 Task: Create List SWOT Analysis in Board Knowledge Base Software to Workspace External Affairs. Create List Risk Assessment in Board Customer Churn Analysis to Workspace External Affairs. Create List Crisis Management in Board Sales Team Training and Development to Workspace External Affairs
Action: Mouse moved to (889, 321)
Screenshot: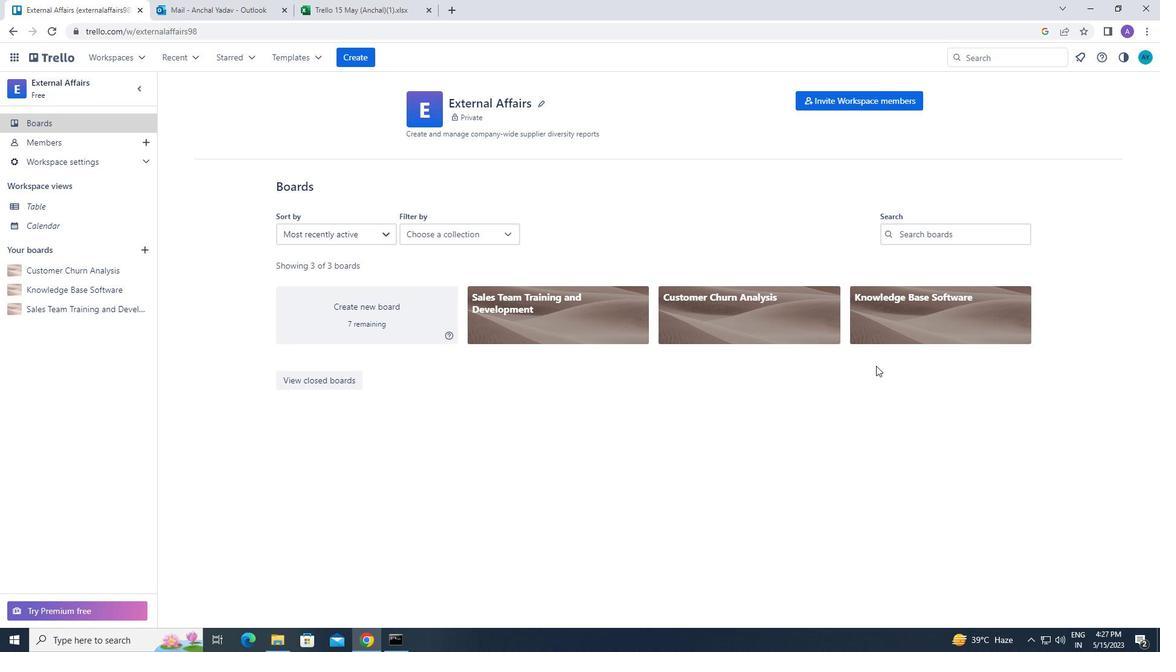 
Action: Mouse pressed left at (889, 321)
Screenshot: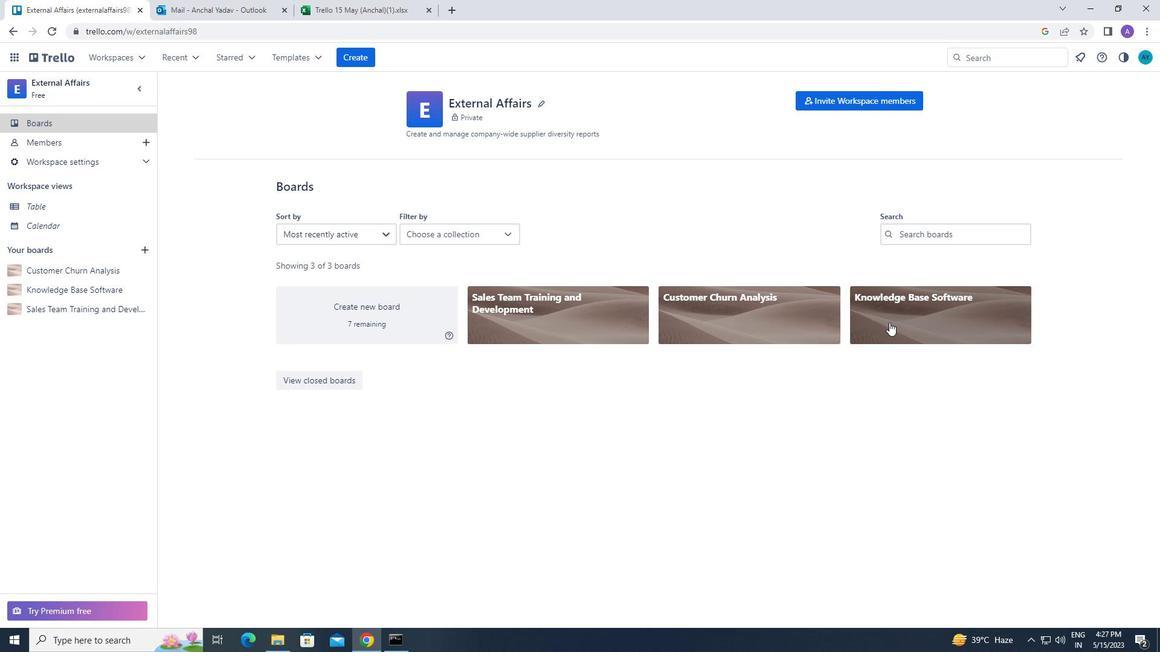 
Action: Mouse moved to (542, 122)
Screenshot: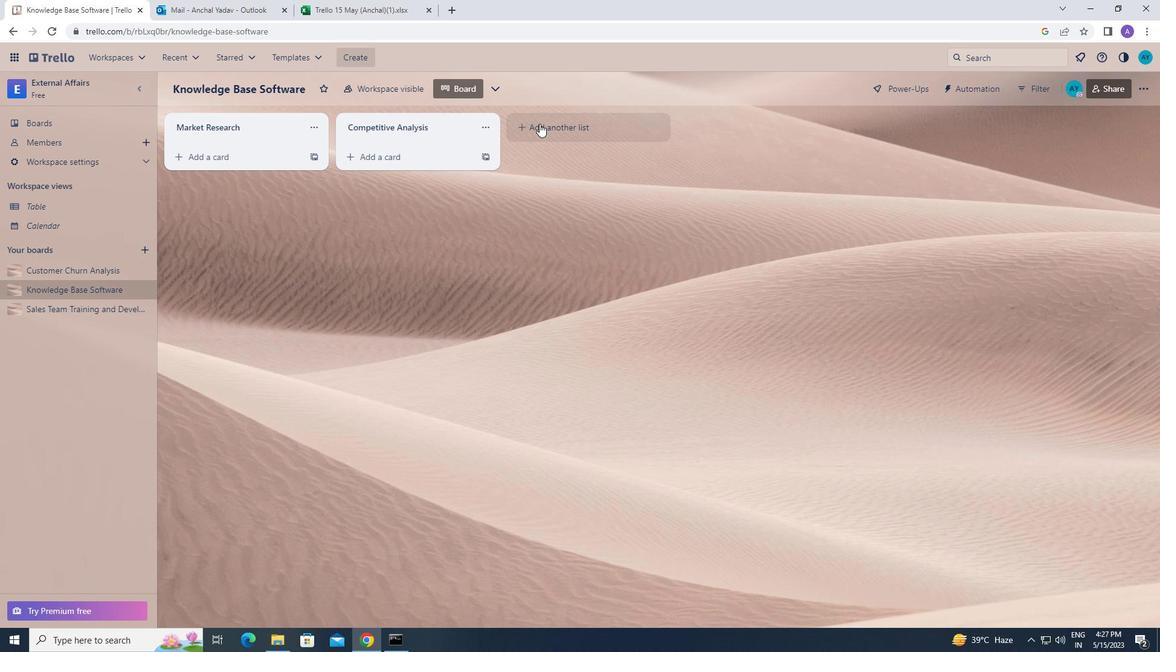 
Action: Mouse pressed left at (542, 122)
Screenshot: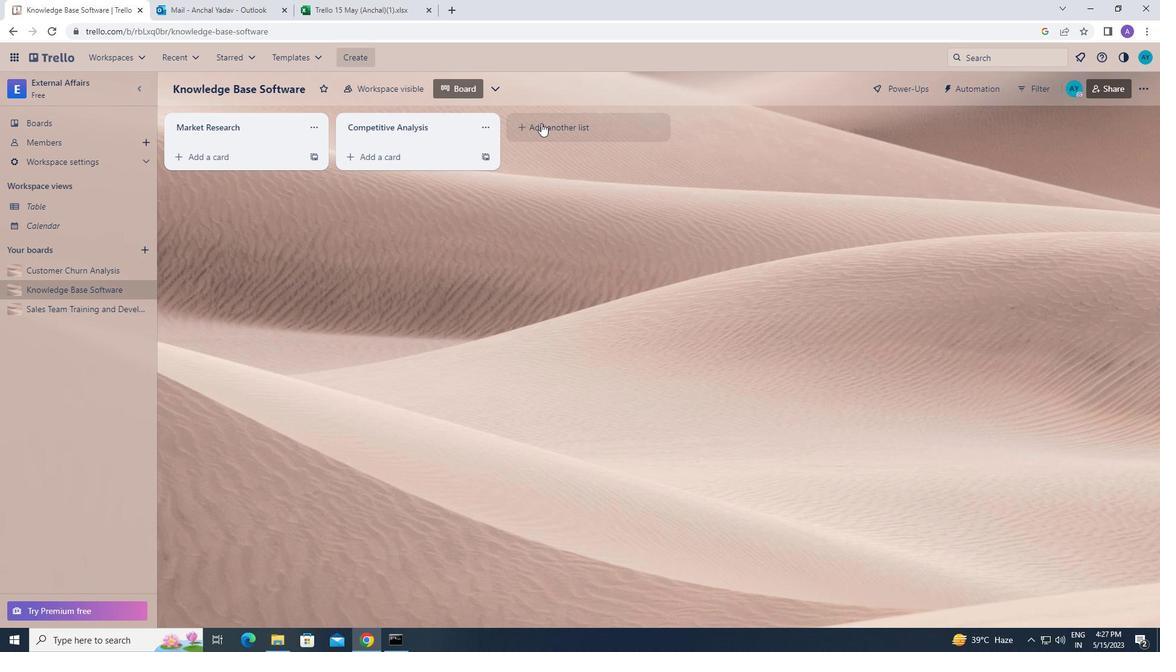 
Action: Mouse moved to (540, 129)
Screenshot: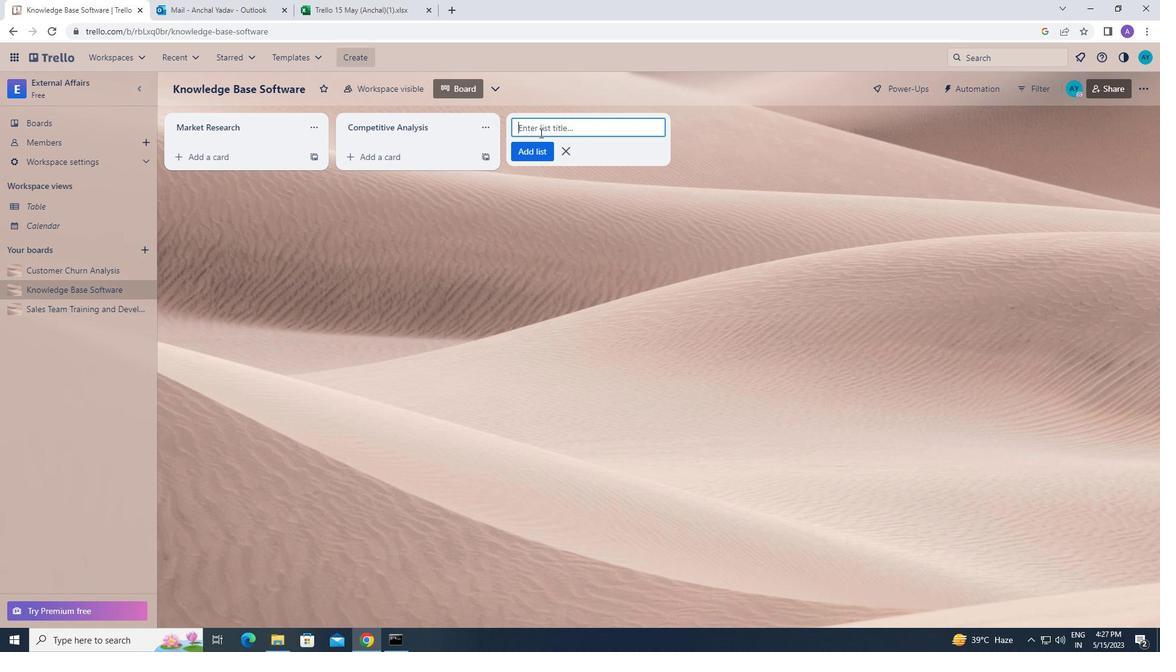 
Action: Mouse pressed left at (540, 129)
Screenshot: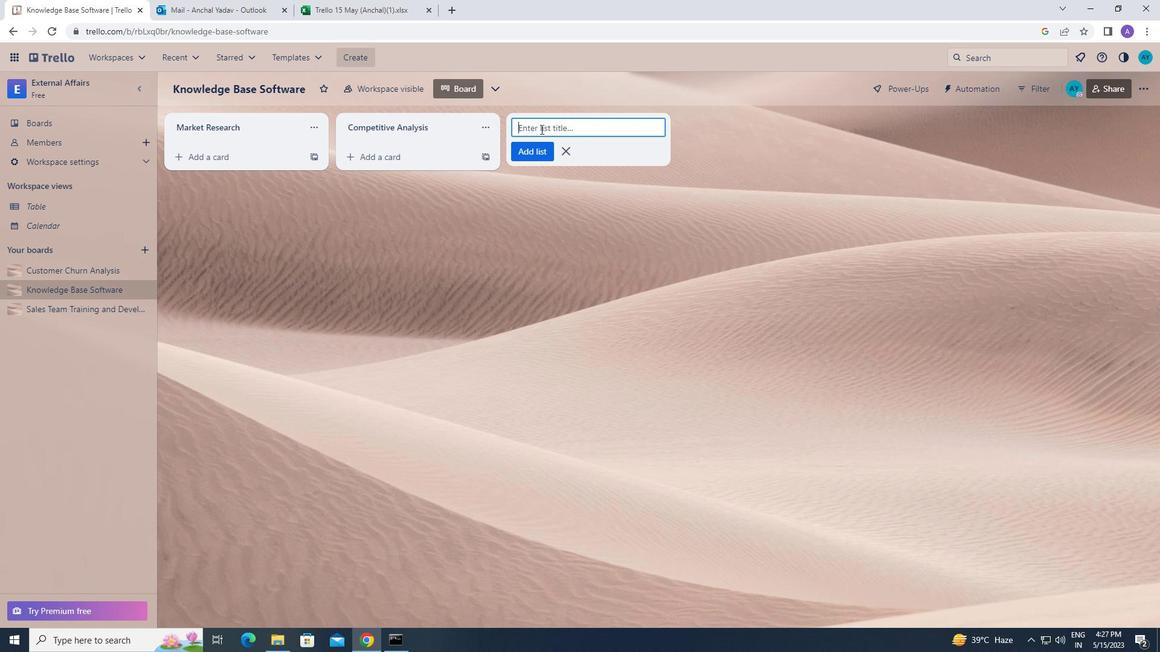 
Action: Mouse moved to (542, 128)
Screenshot: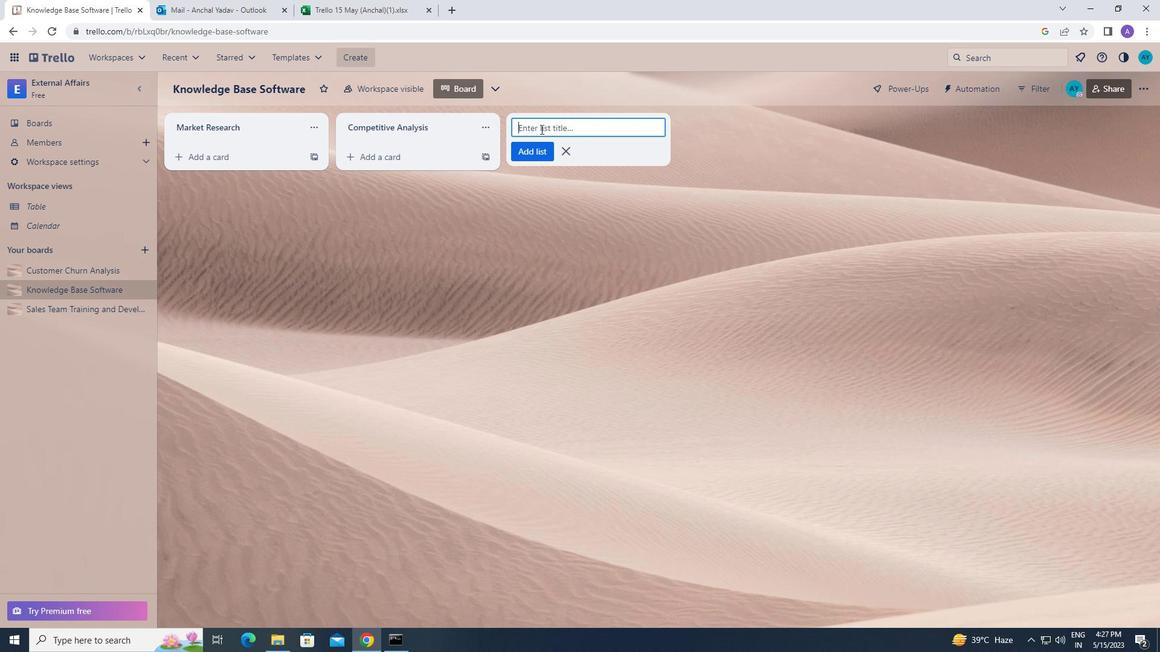 
Action: Key pressed swot<Key.space>
Screenshot: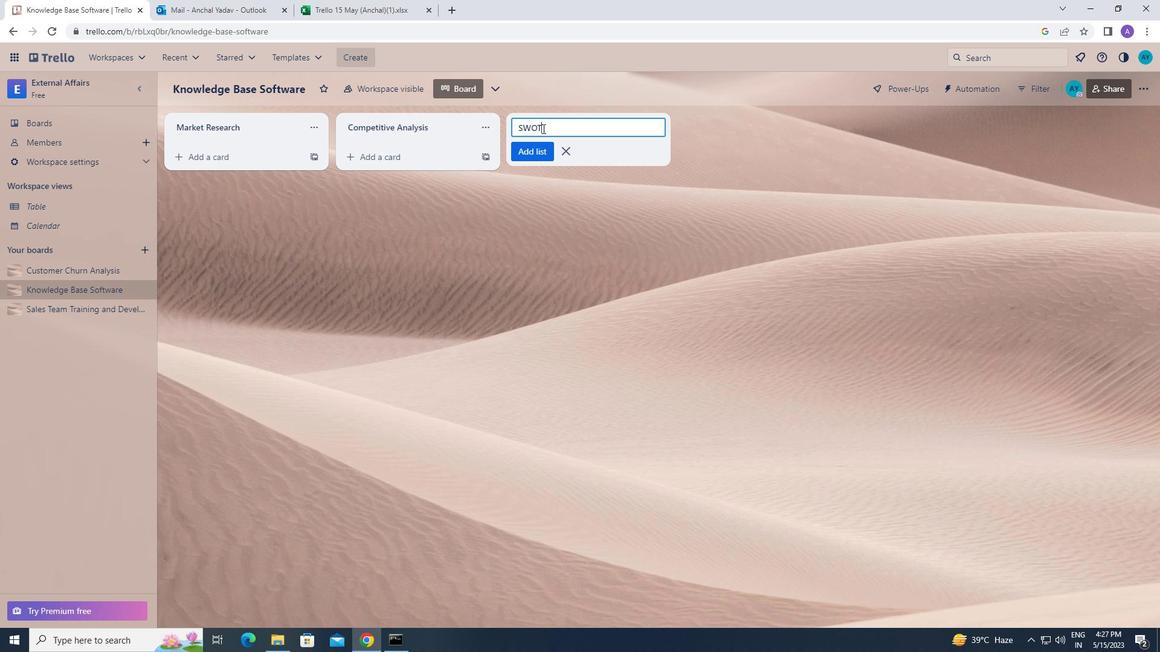 
Action: Mouse moved to (566, 221)
Screenshot: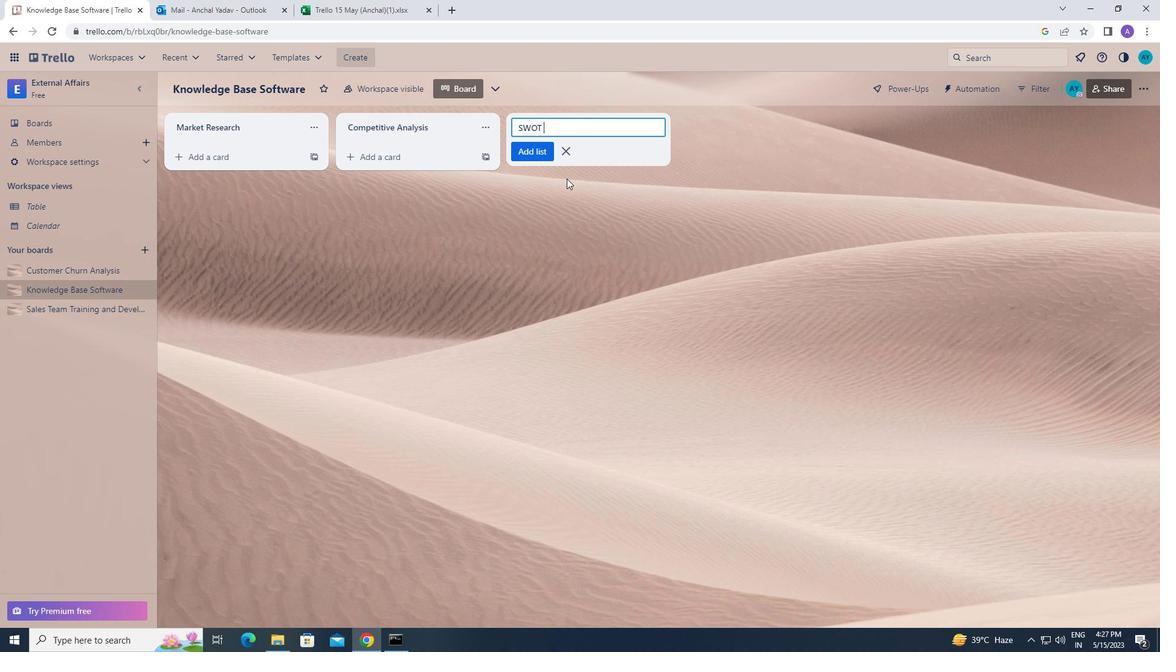 
Action: Key pressed a
Screenshot: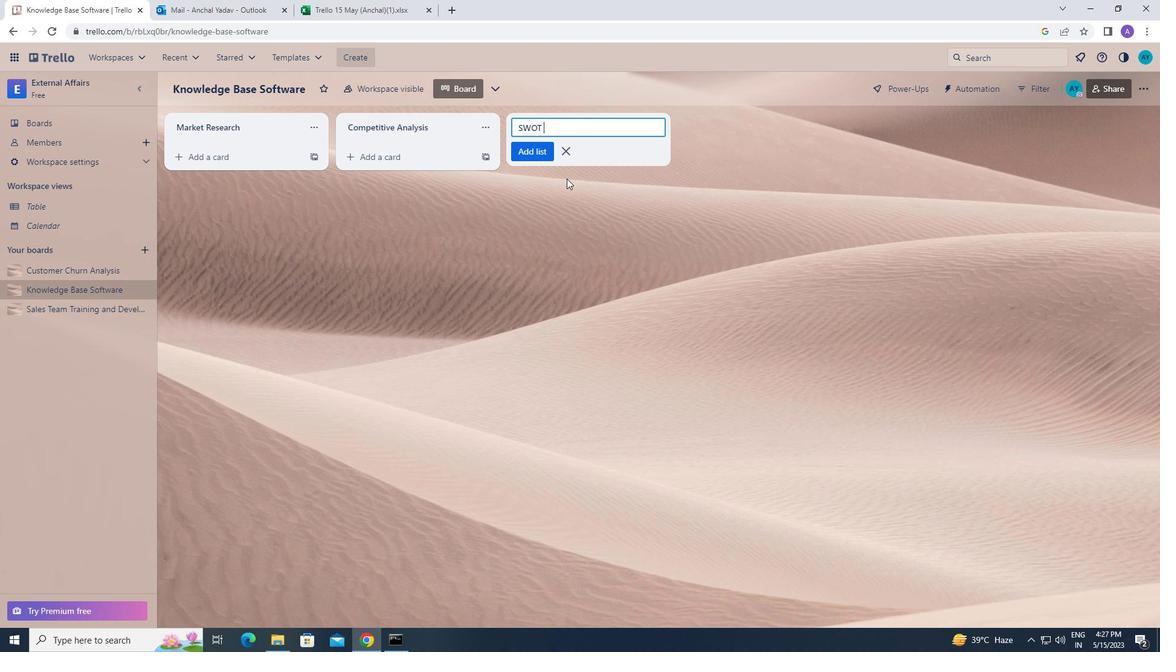 
Action: Mouse moved to (566, 226)
Screenshot: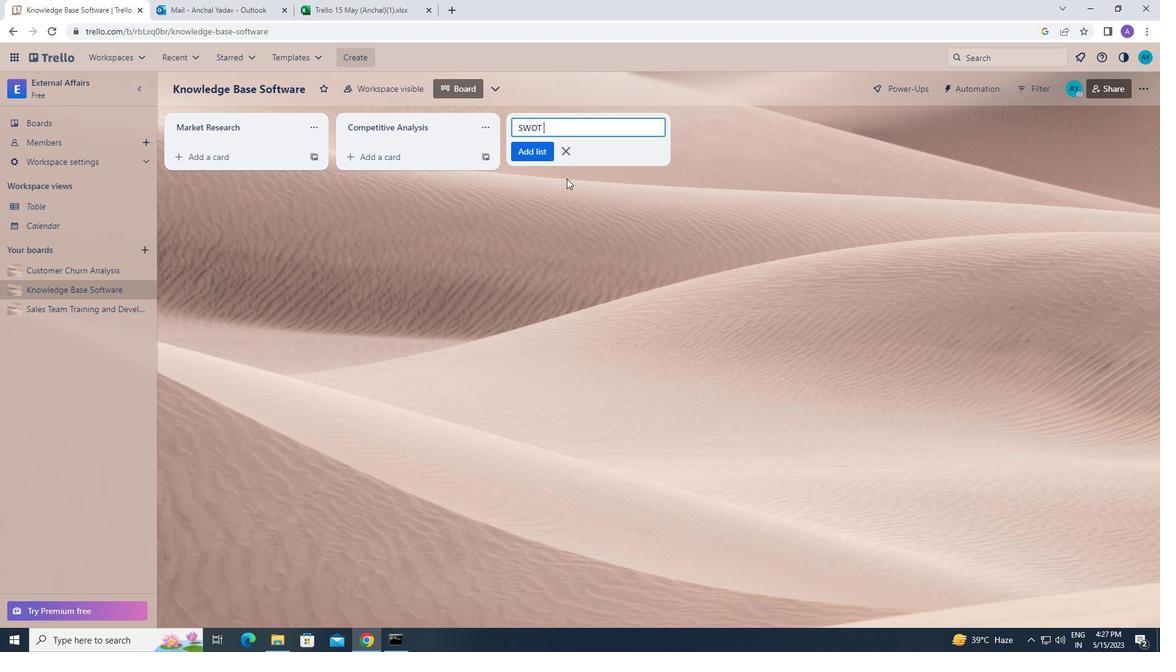 
Action: Key pressed <Key.caps_lock>na
Screenshot: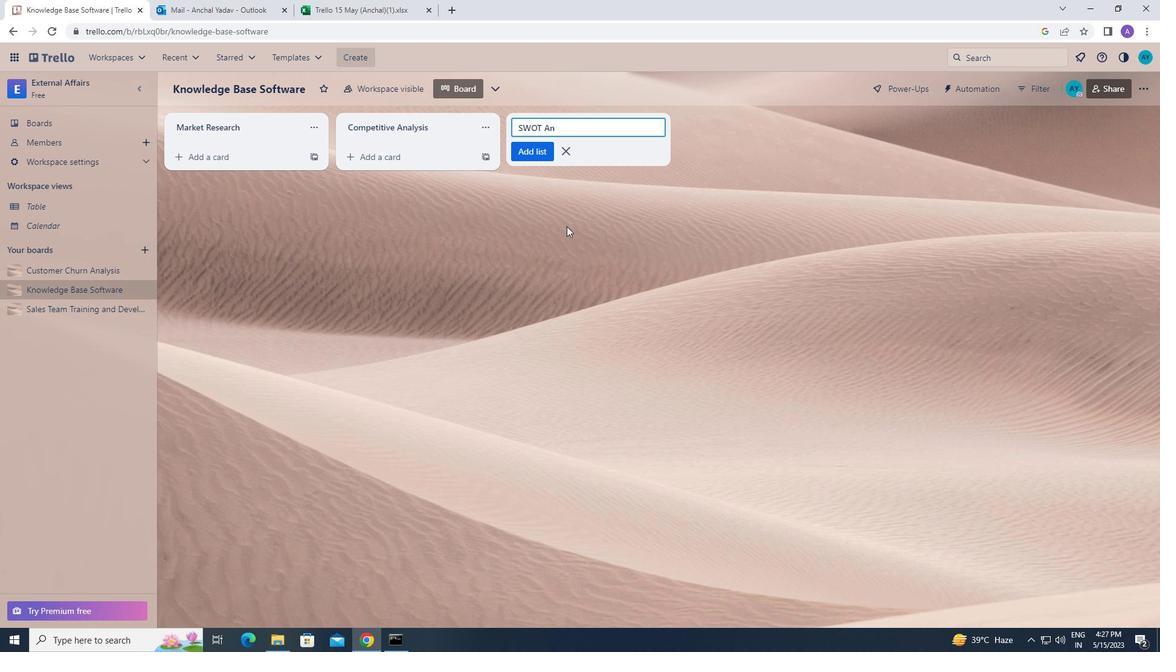 
Action: Mouse moved to (566, 226)
Screenshot: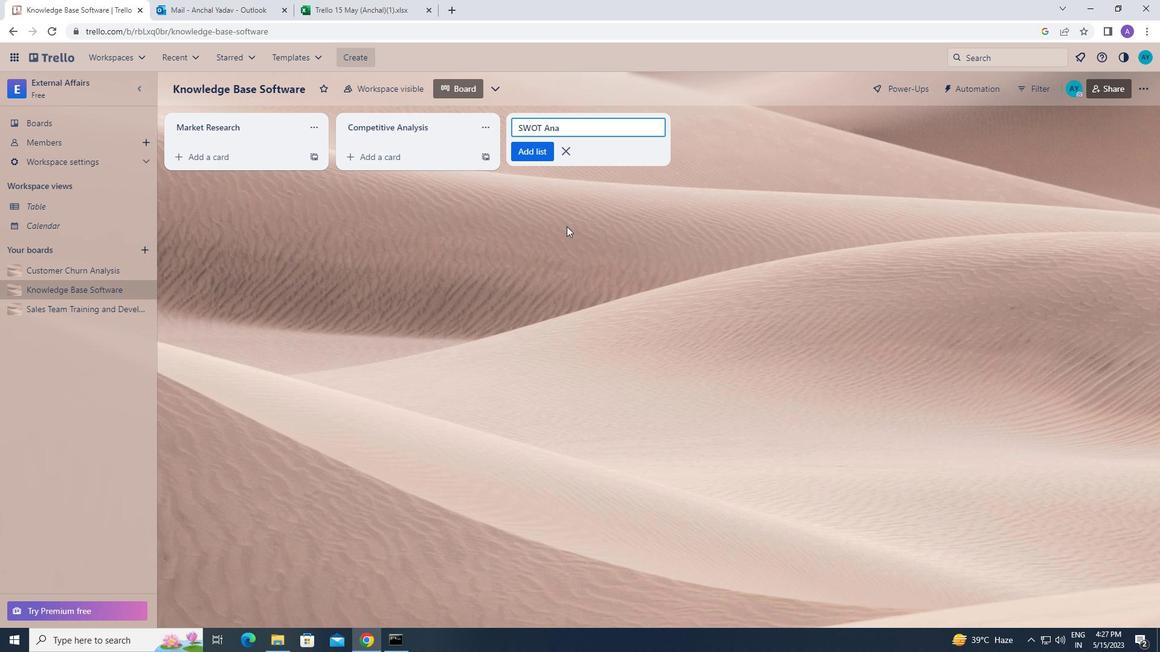
Action: Key pressed l
Screenshot: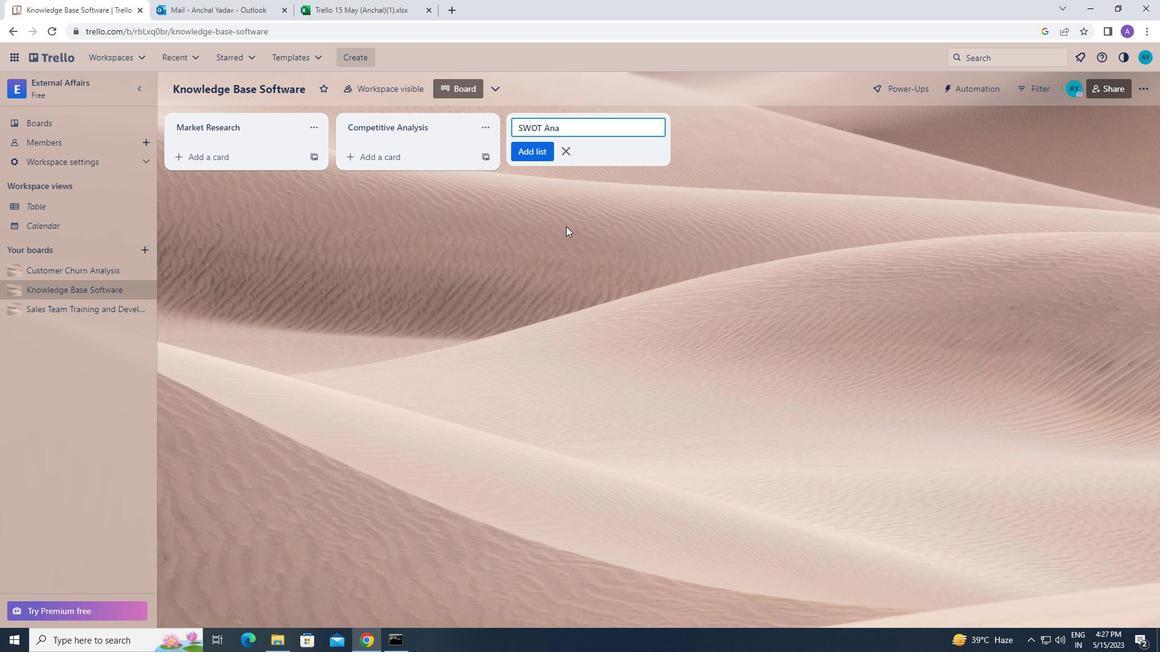 
Action: Mouse moved to (563, 223)
Screenshot: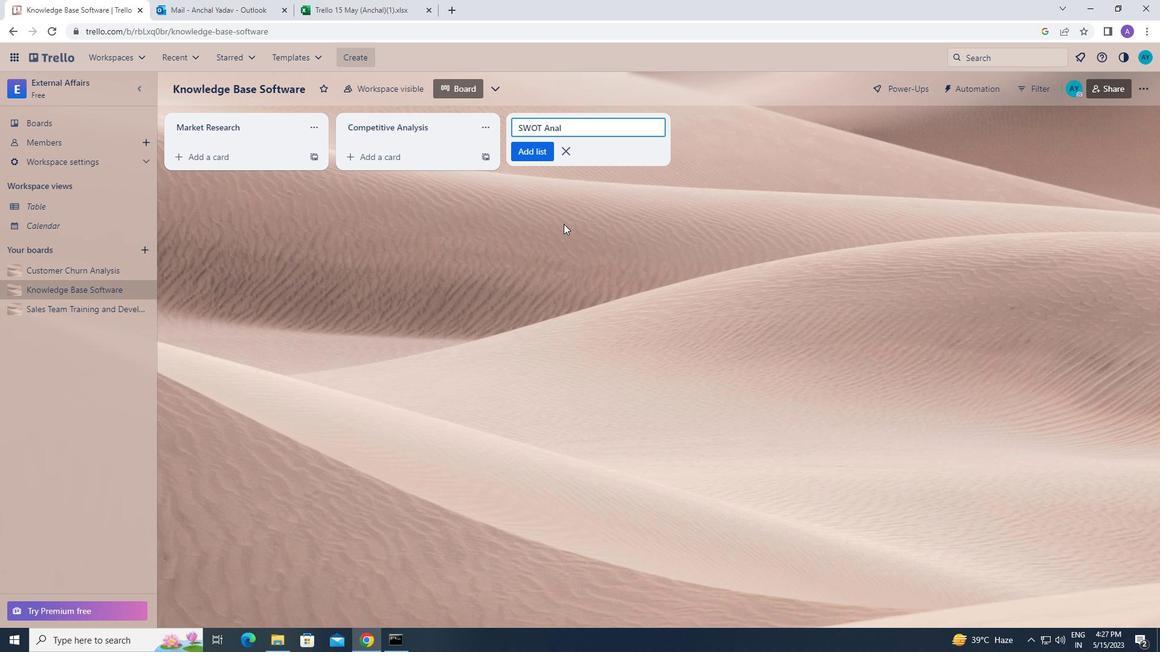 
Action: Key pressed ys
Screenshot: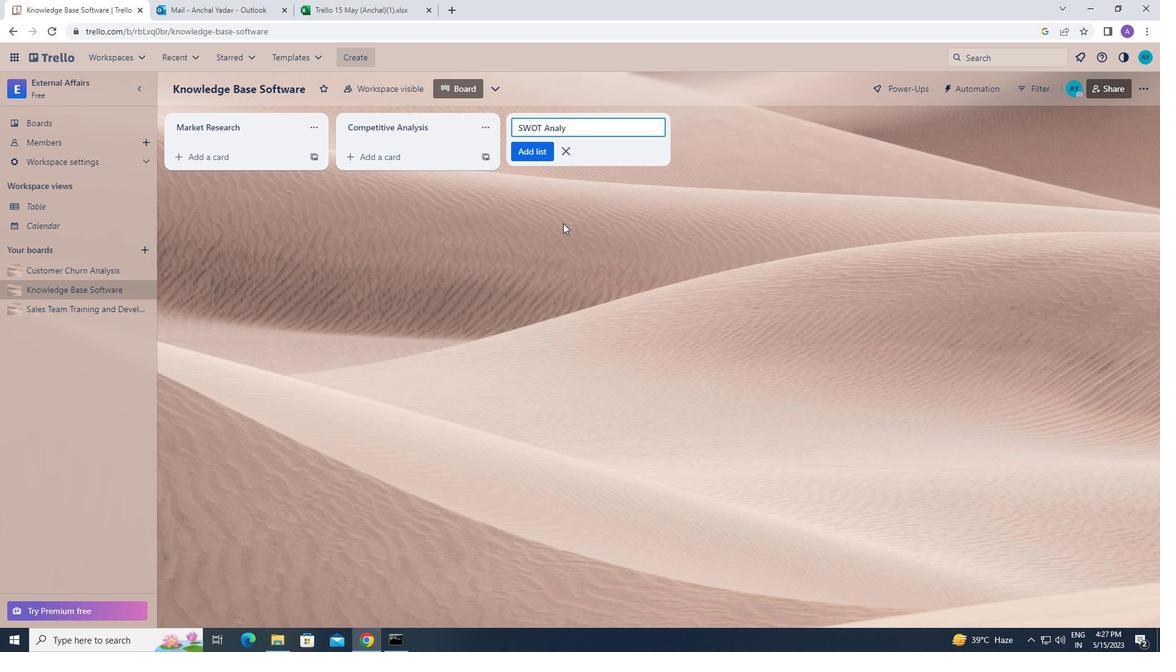 
Action: Mouse moved to (561, 222)
Screenshot: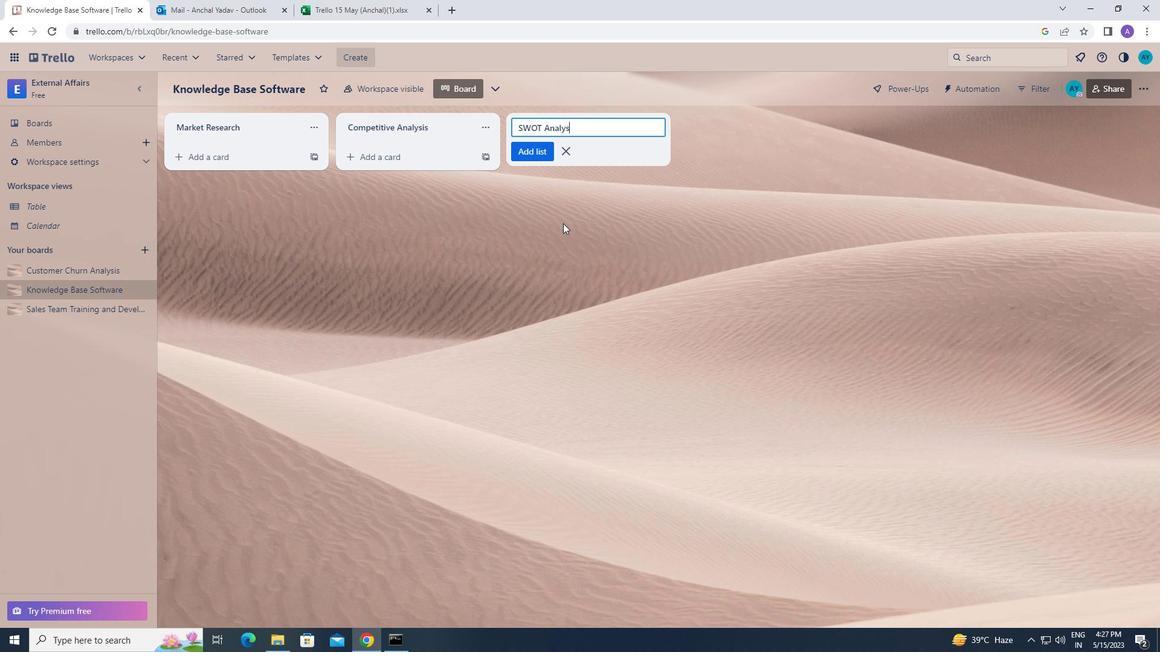 
Action: Key pressed is<Key.enter>
Screenshot: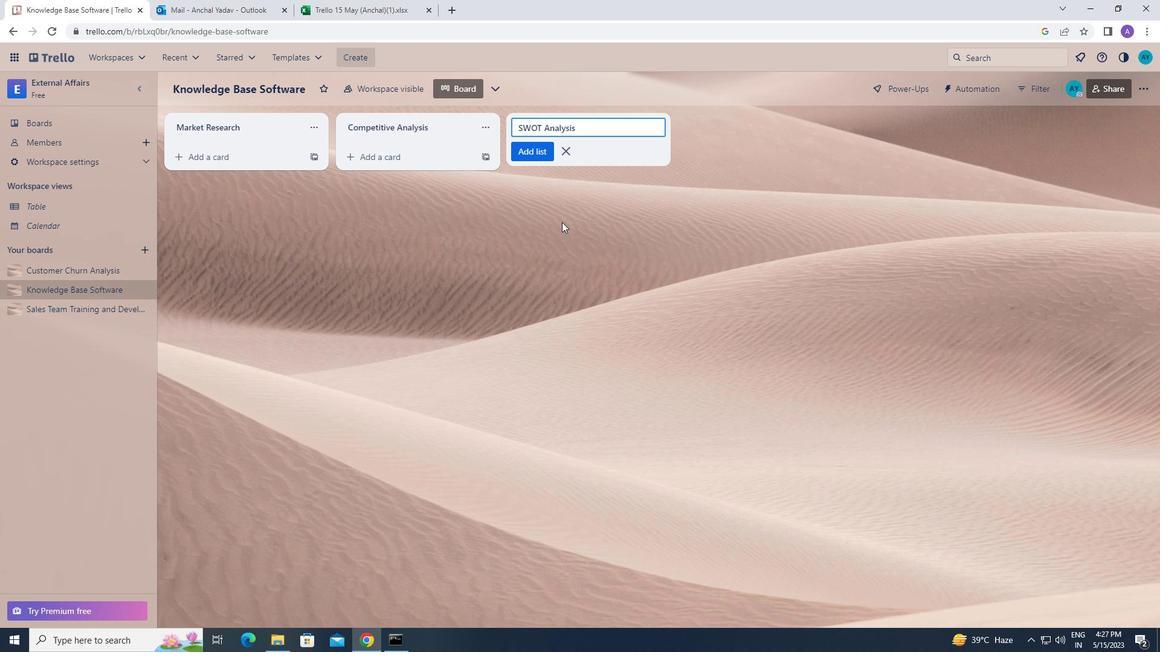
Action: Mouse moved to (114, 57)
Screenshot: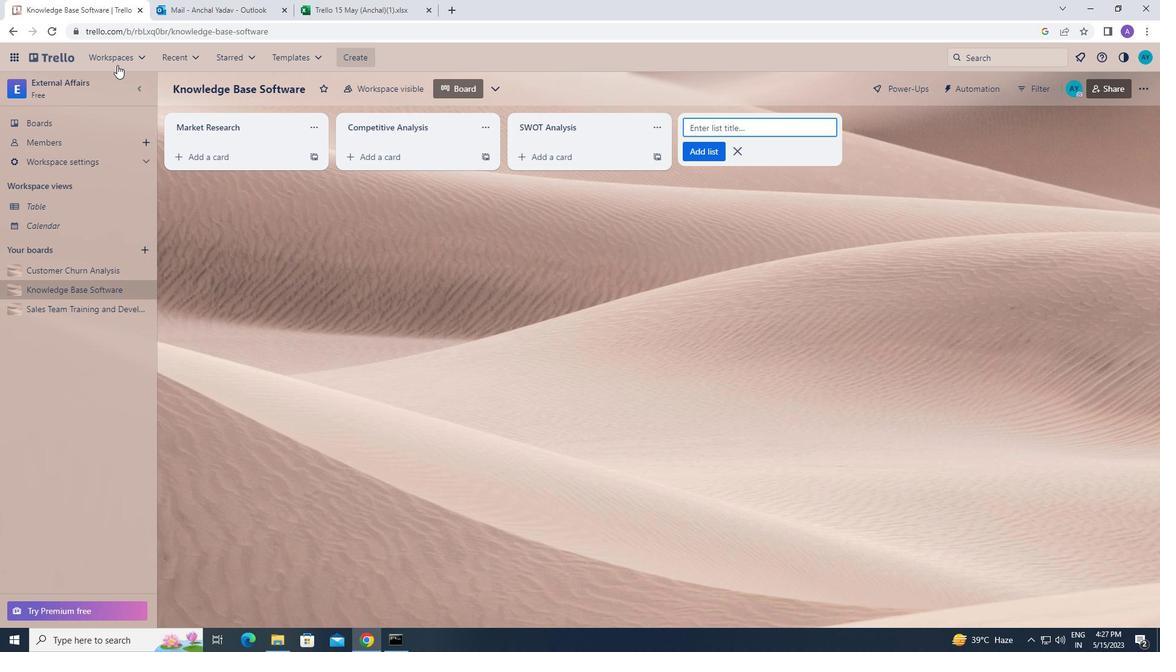 
Action: Mouse pressed left at (114, 57)
Screenshot: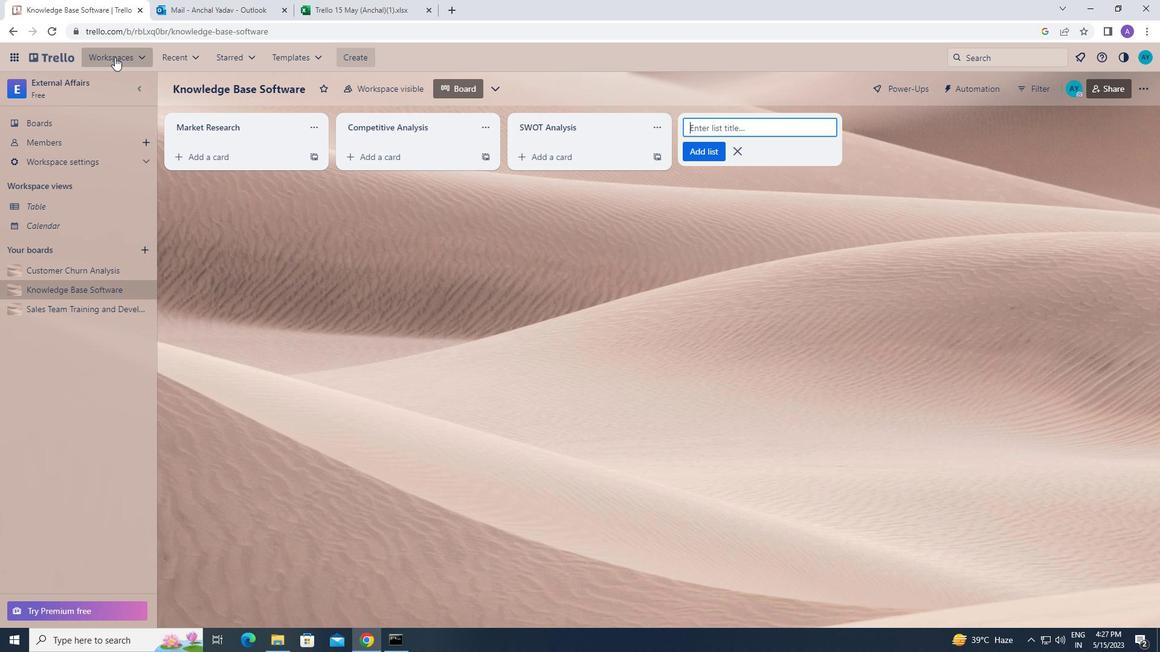 
Action: Mouse moved to (161, 389)
Screenshot: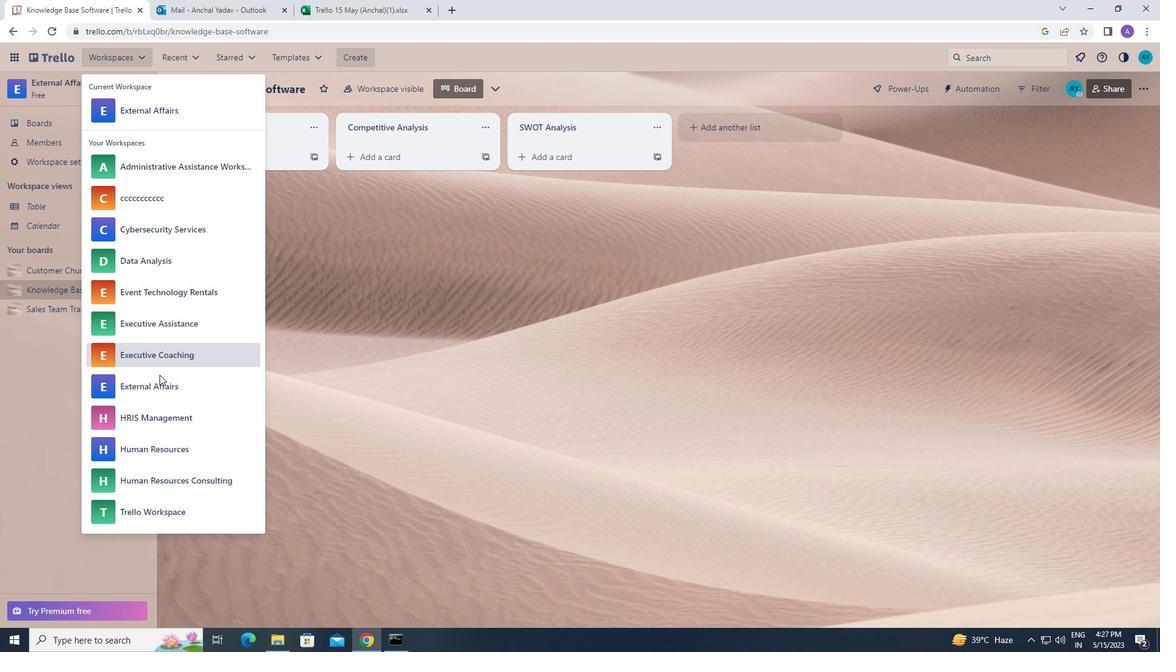 
Action: Mouse pressed left at (161, 389)
Screenshot: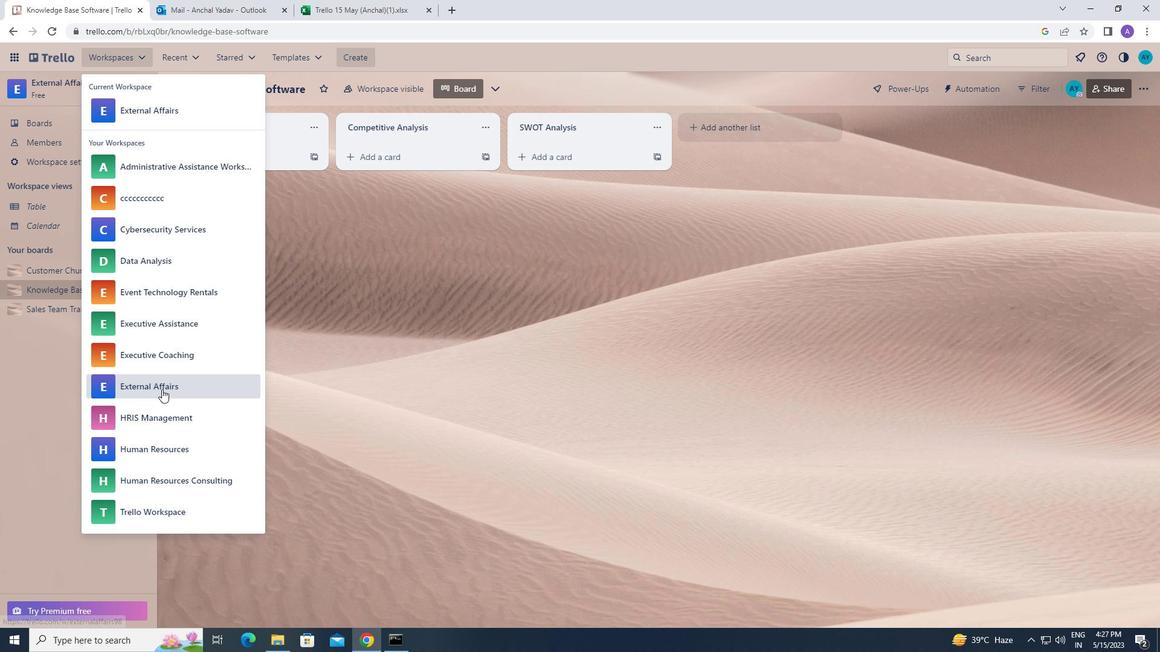
Action: Mouse moved to (779, 310)
Screenshot: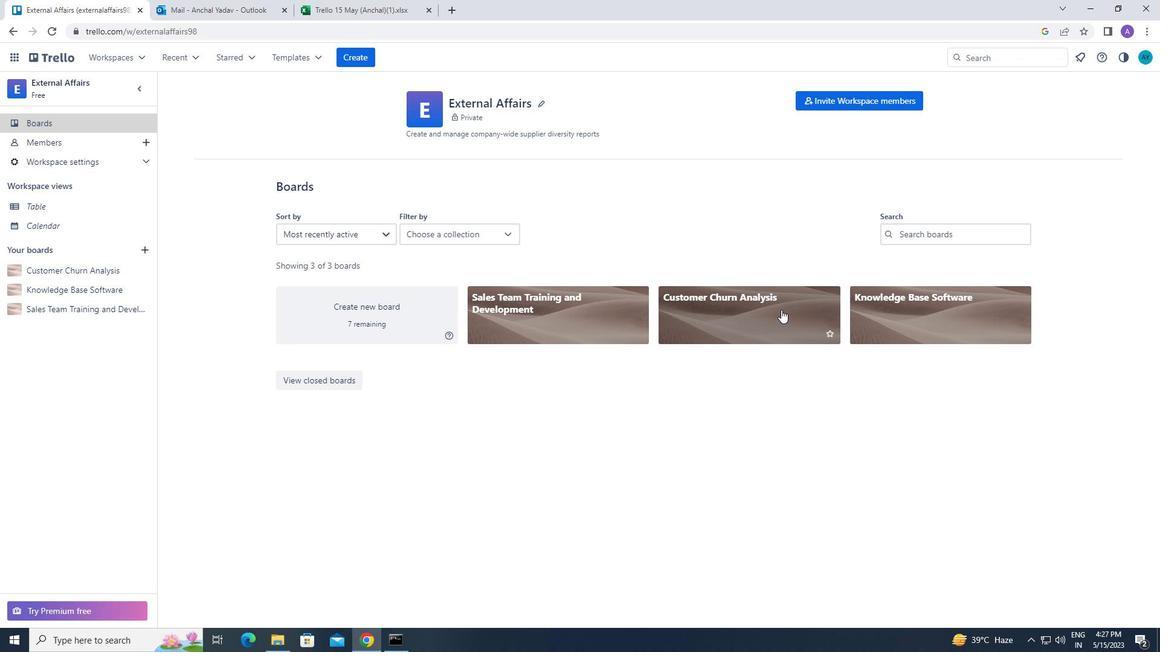 
Action: Mouse pressed left at (779, 310)
Screenshot: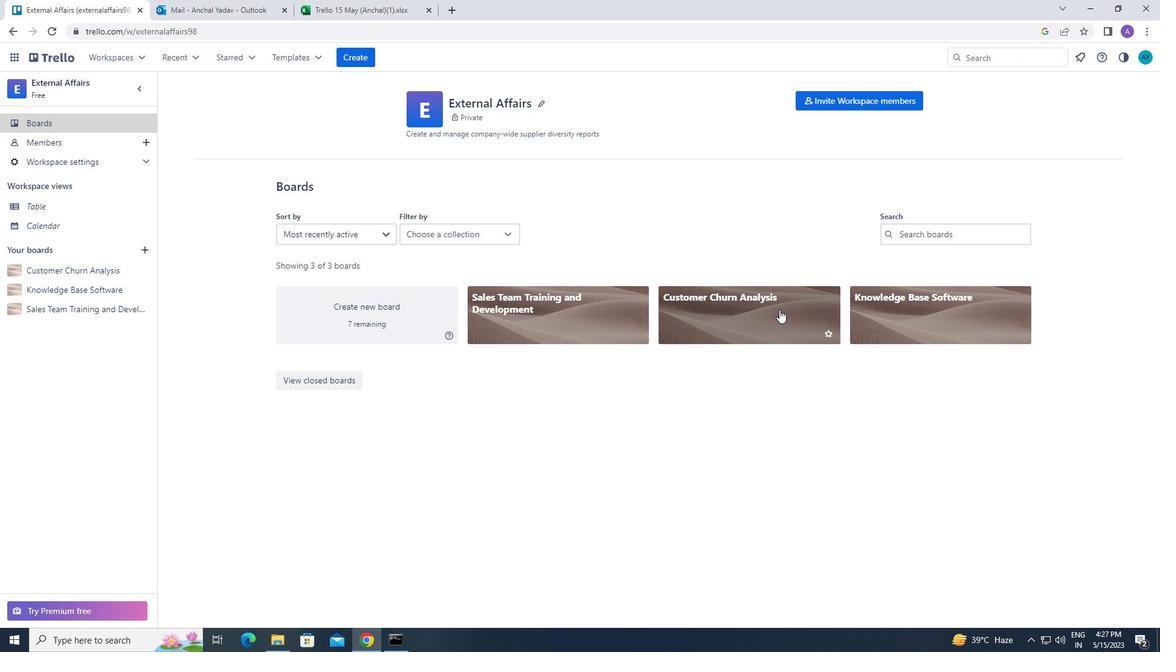 
Action: Mouse moved to (565, 115)
Screenshot: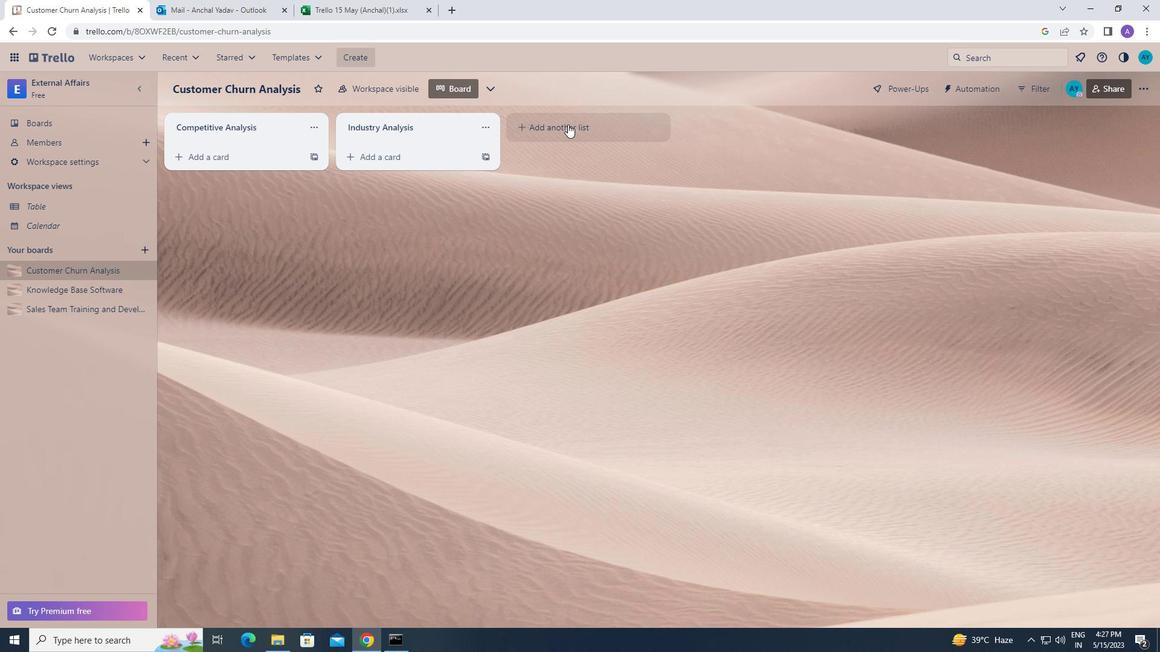 
Action: Mouse pressed left at (565, 115)
Screenshot: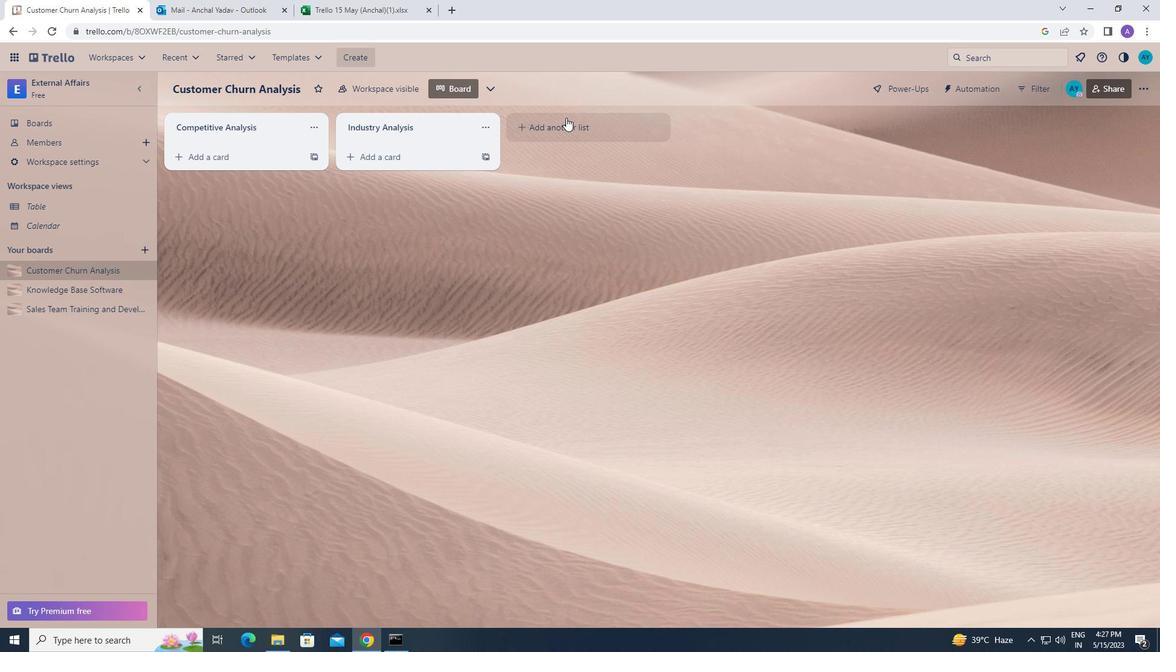 
Action: Mouse moved to (564, 123)
Screenshot: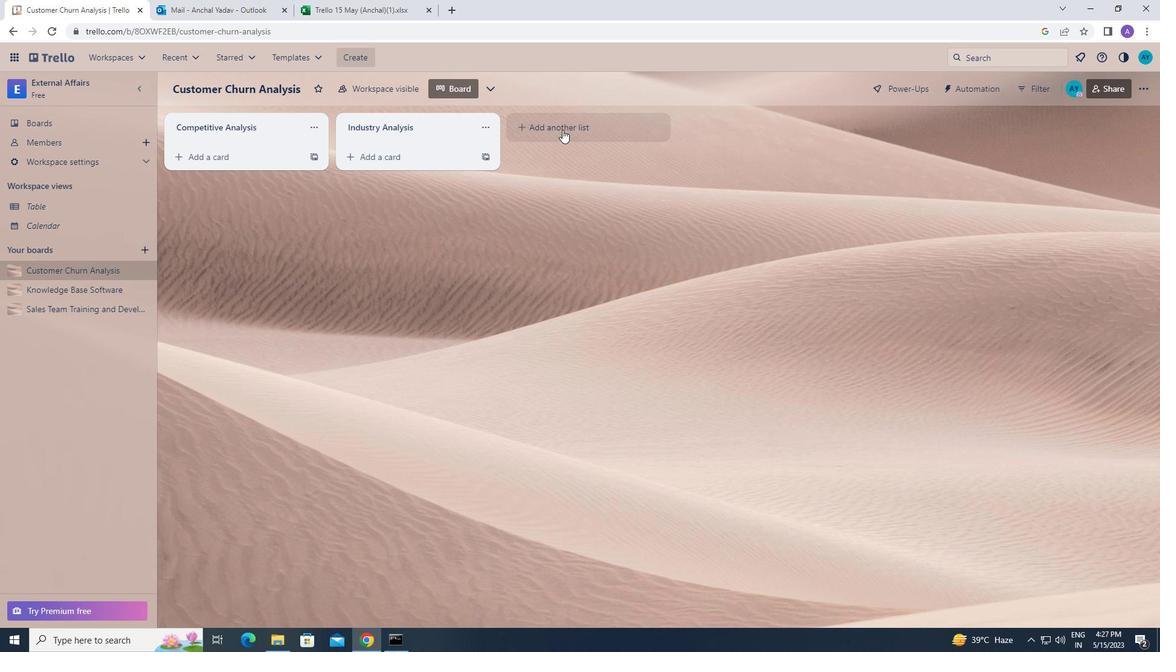 
Action: Mouse pressed left at (564, 123)
Screenshot: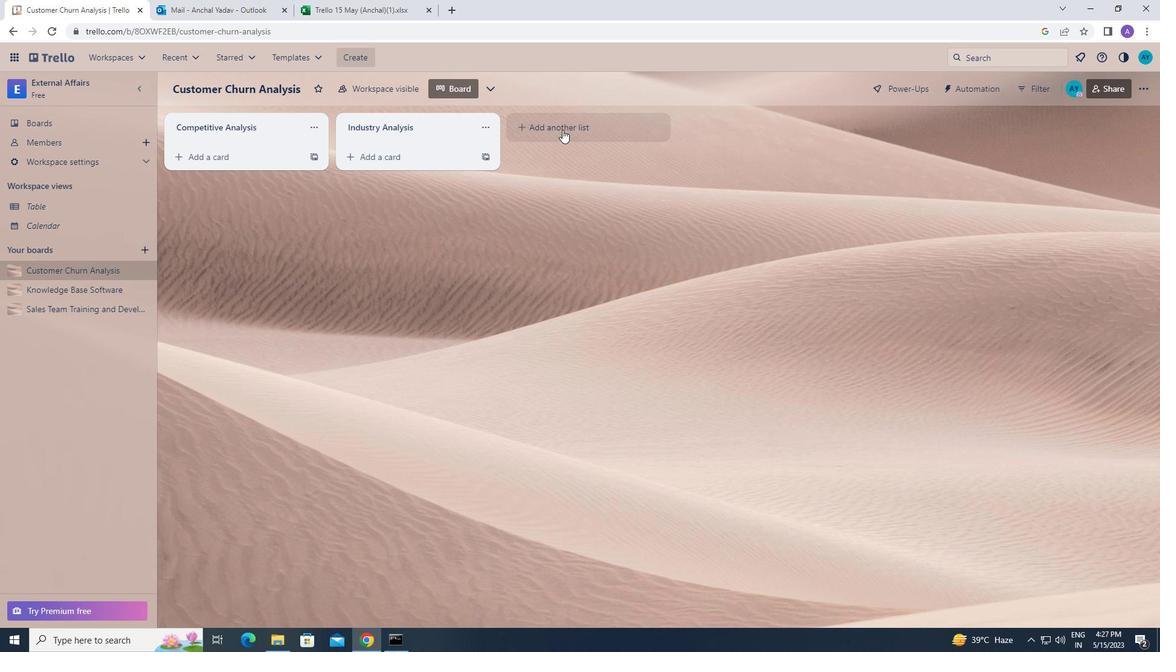 
Action: Mouse moved to (557, 128)
Screenshot: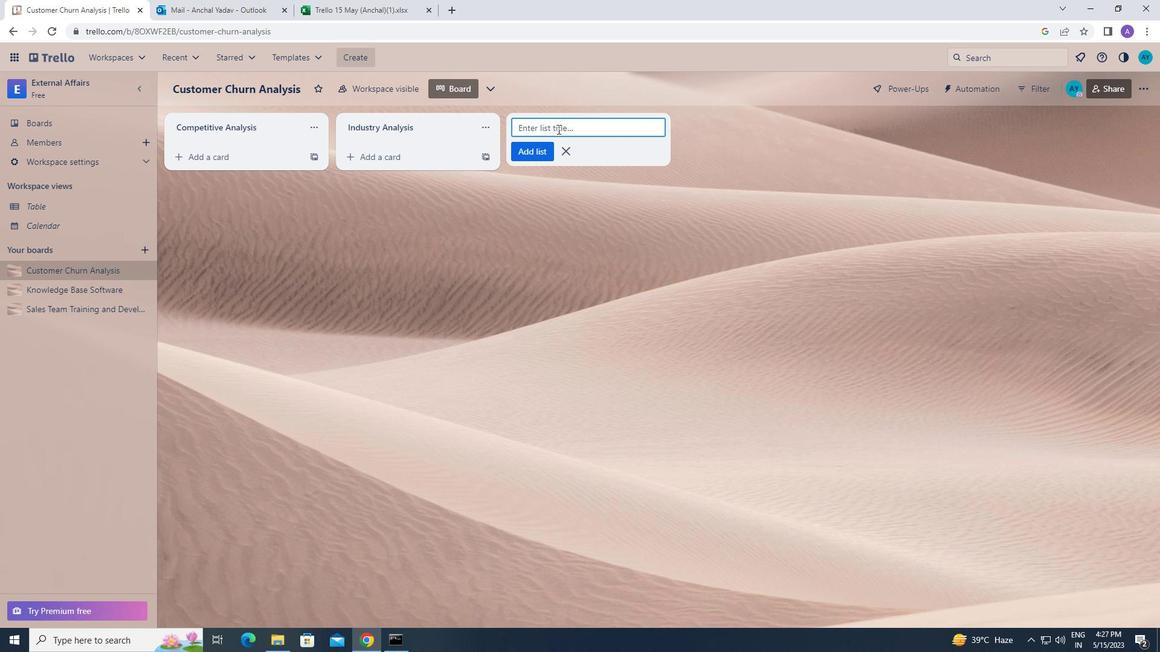 
Action: Mouse pressed left at (557, 128)
Screenshot: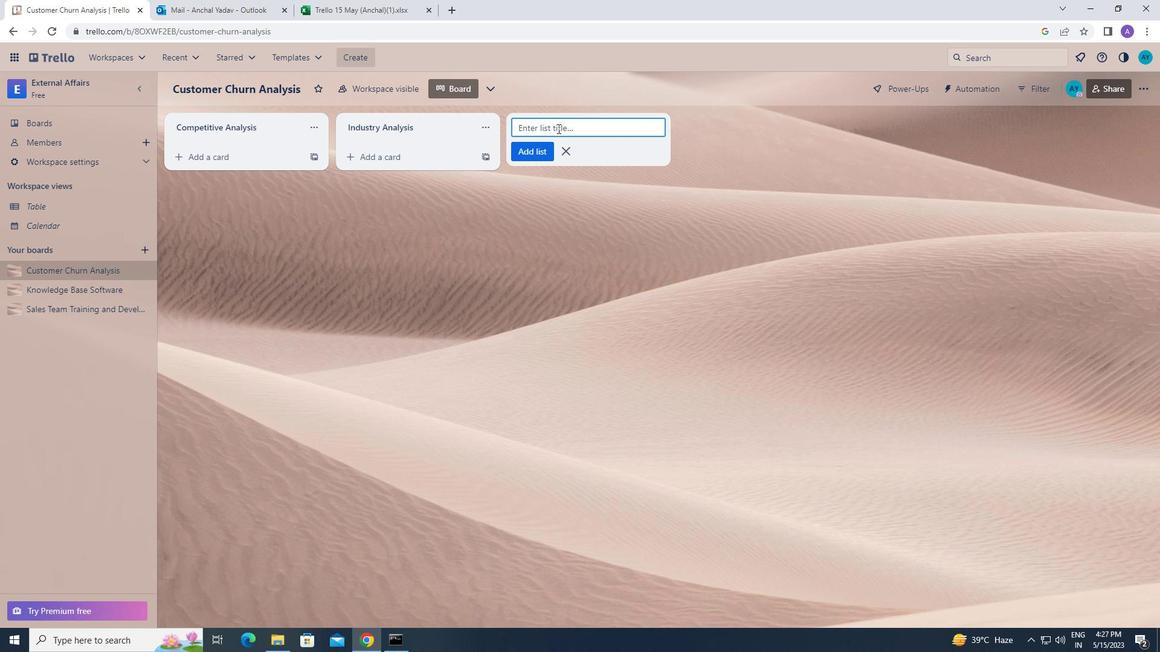 
Action: Key pressed <Key.caps_lock>r<Key.caps_lock>isk<Key.space><Key.caps_lock>a<Key.caps_lock>ssess
Screenshot: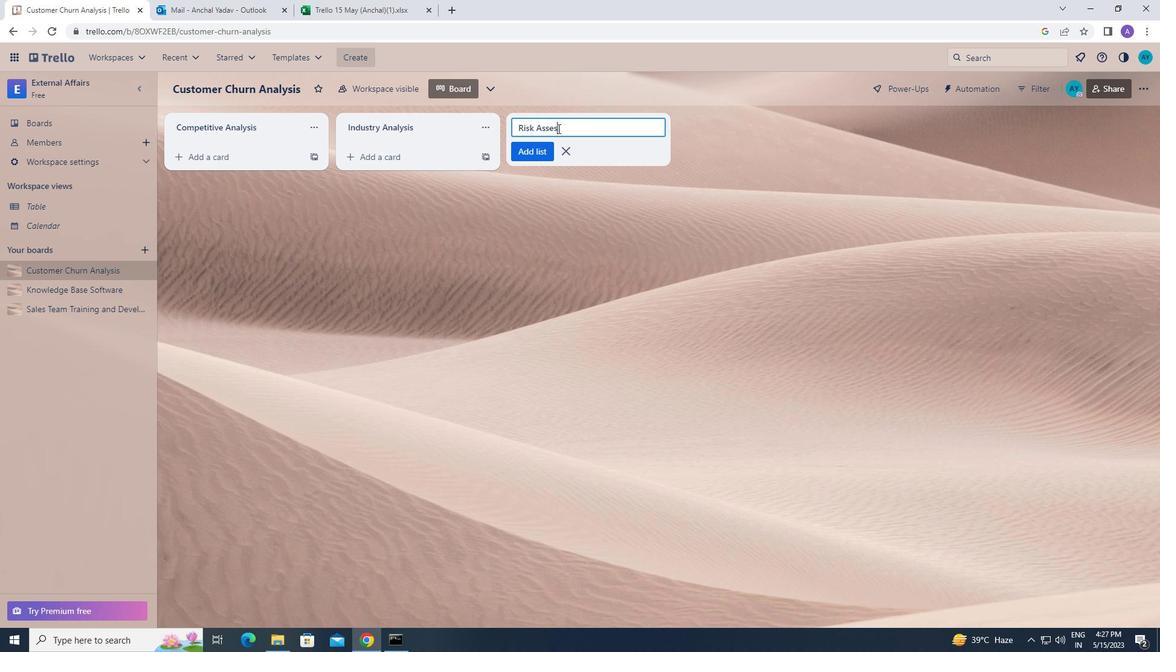 
Action: Mouse moved to (952, 56)
Screenshot: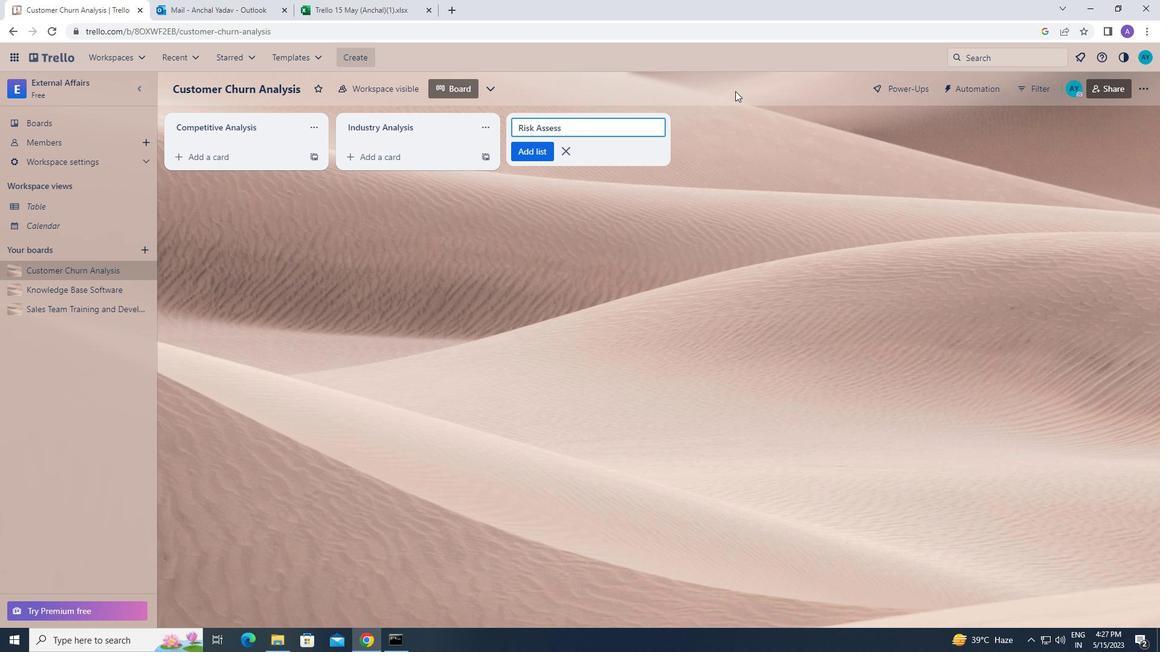 
Action: Key pressed ment<Key.enter>
Screenshot: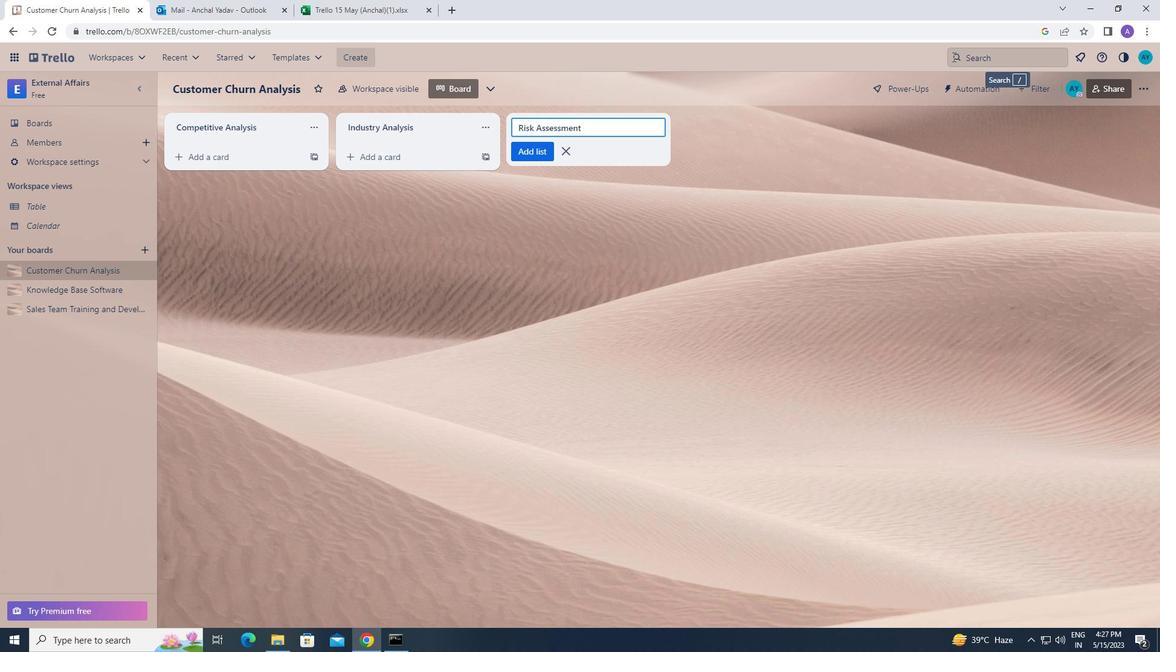 
Action: Mouse moved to (123, 56)
Screenshot: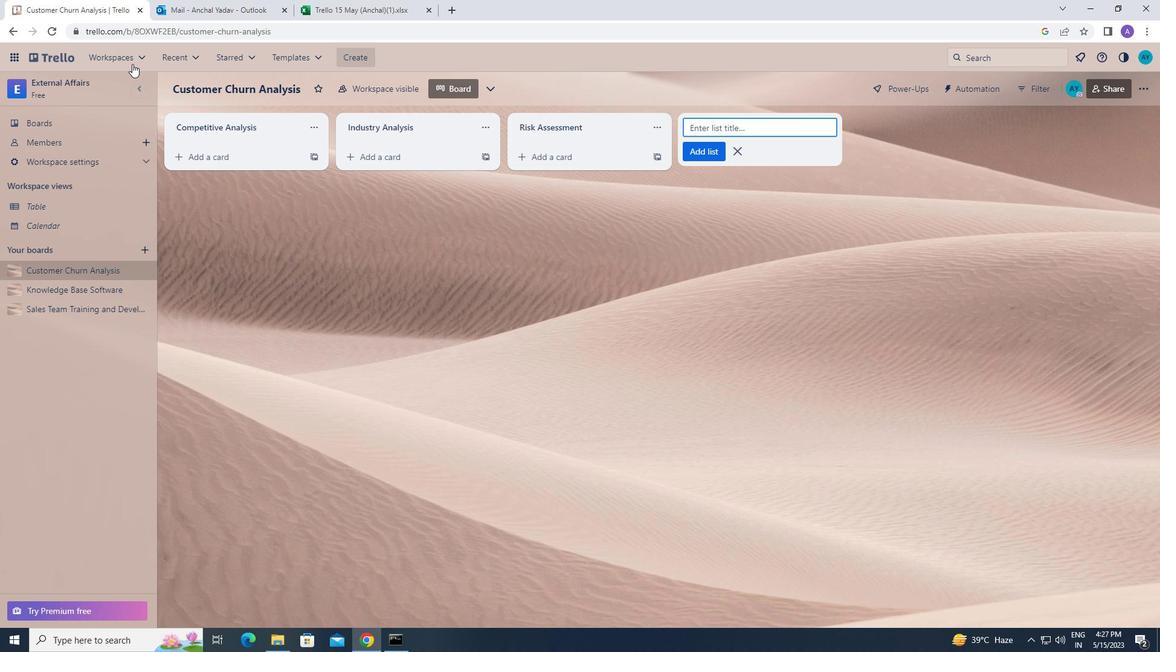 
Action: Mouse pressed left at (123, 56)
Screenshot: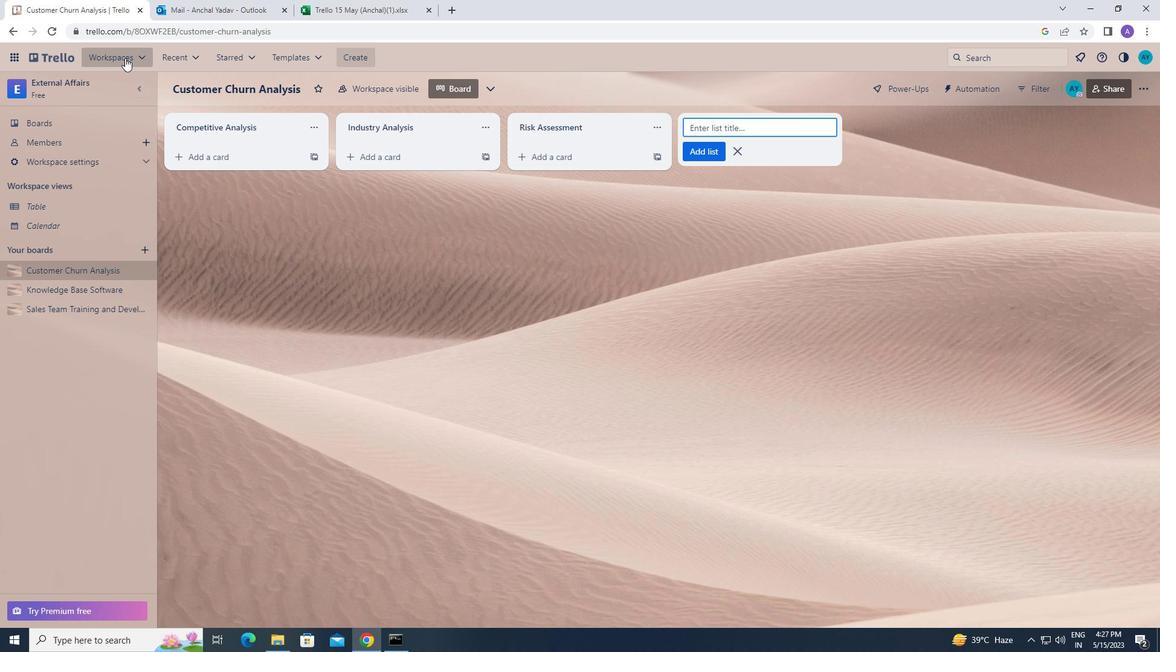 
Action: Mouse moved to (146, 391)
Screenshot: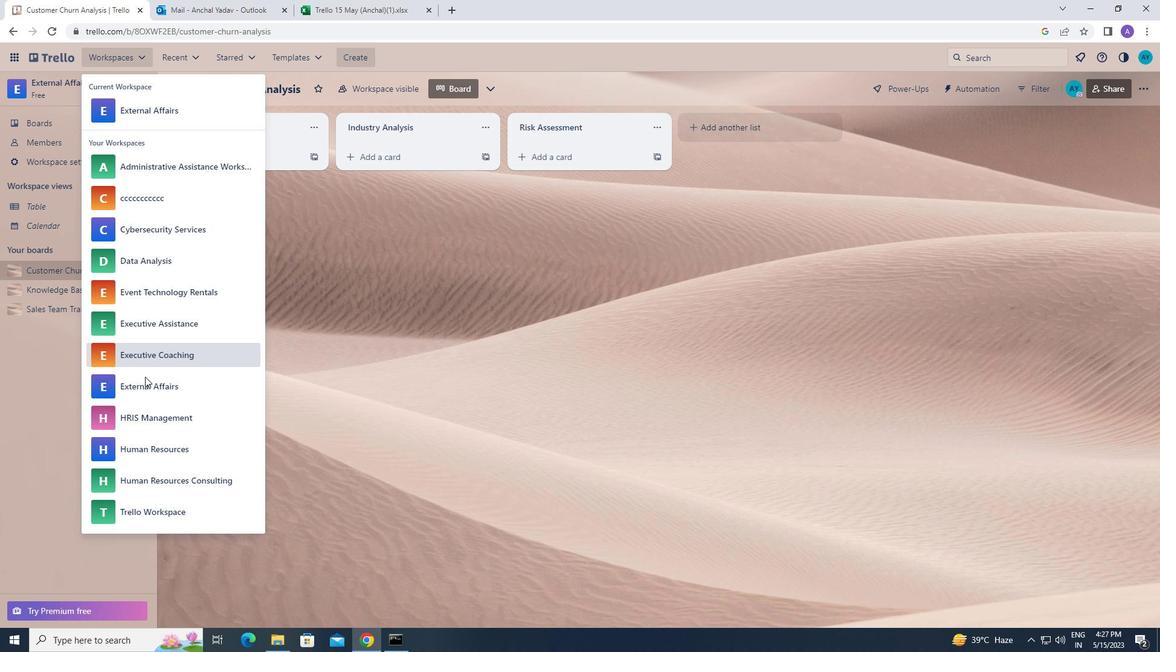 
Action: Mouse pressed left at (146, 391)
Screenshot: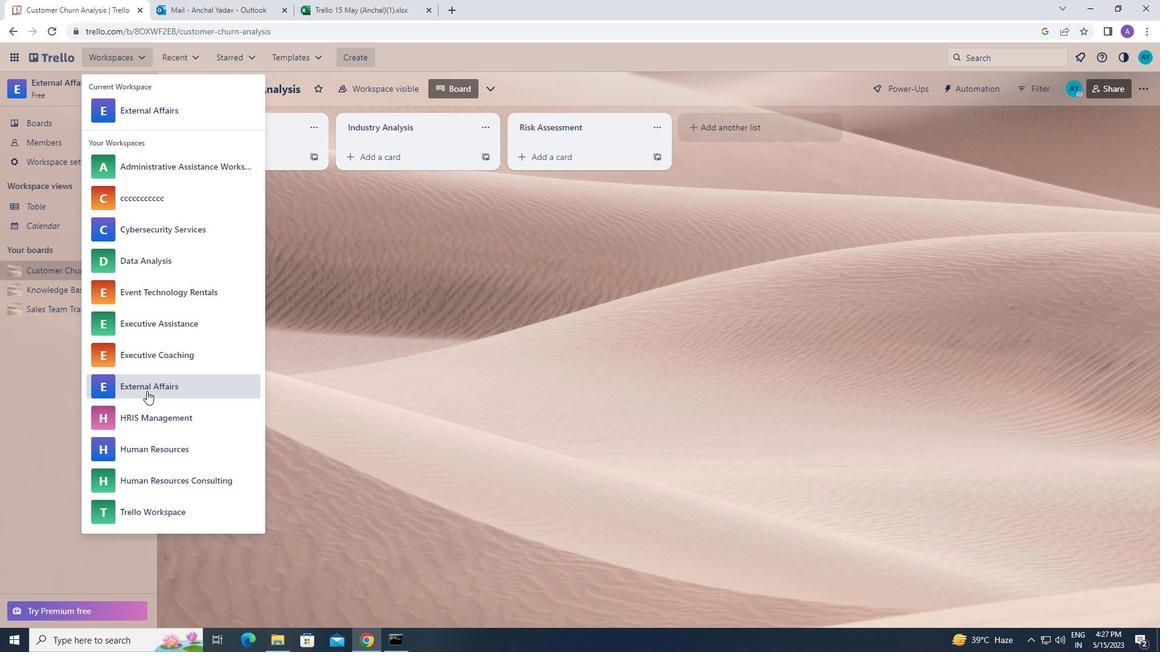 
Action: Mouse moved to (533, 314)
Screenshot: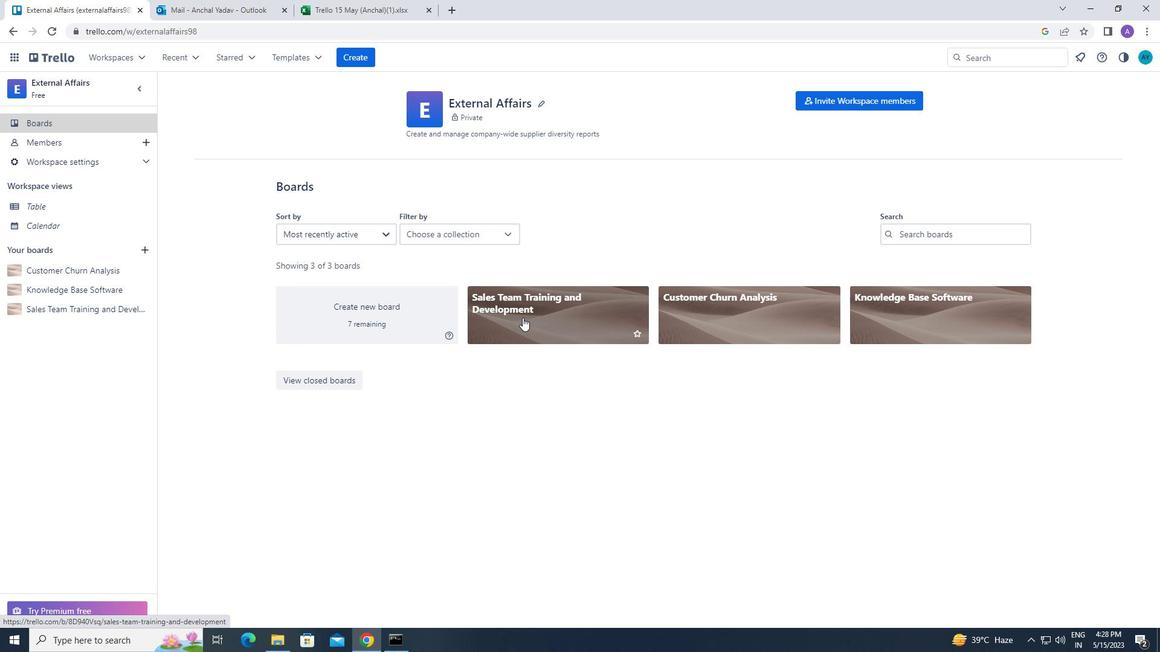 
Action: Mouse pressed left at (533, 314)
Screenshot: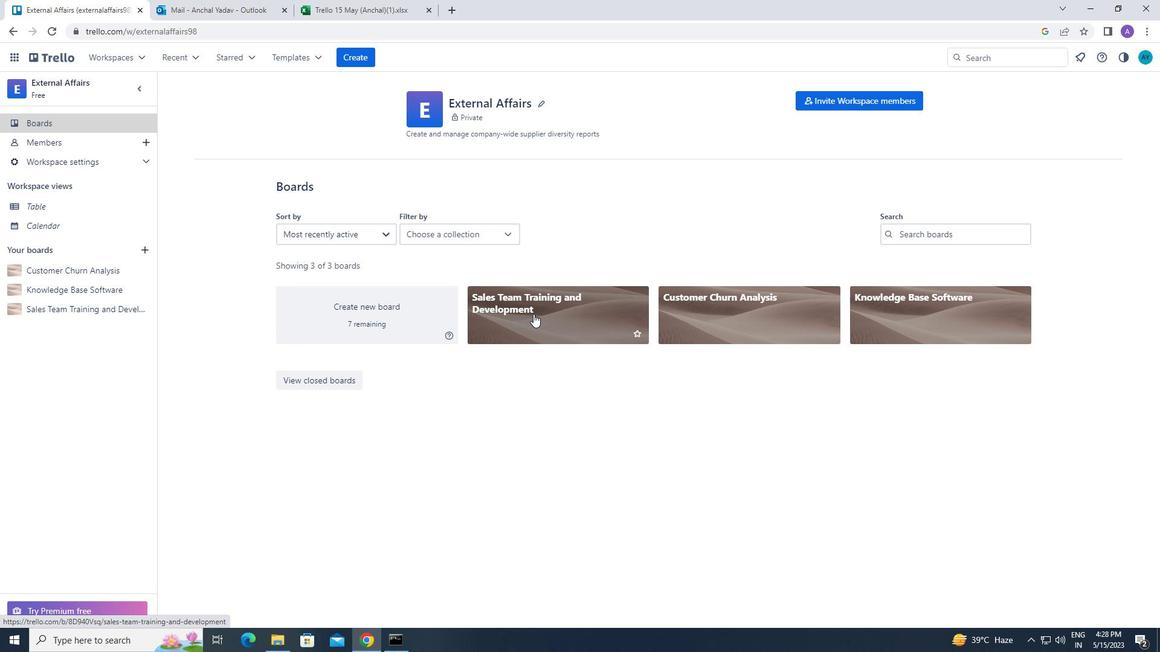 
Action: Mouse moved to (537, 119)
Screenshot: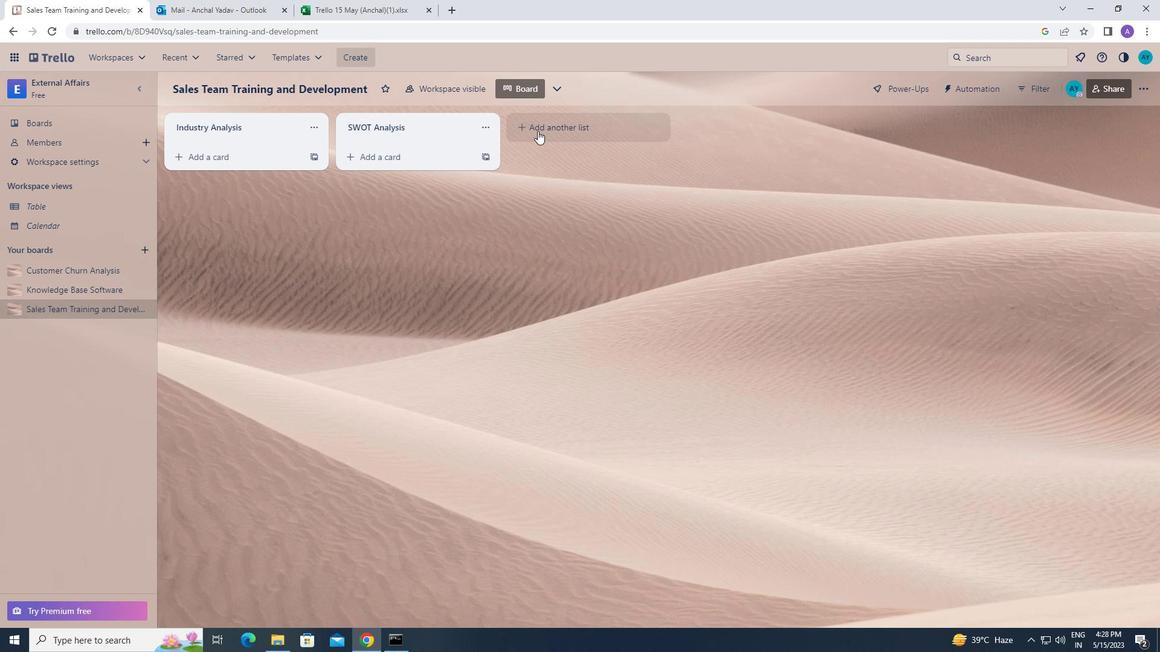 
Action: Mouse pressed left at (537, 119)
Screenshot: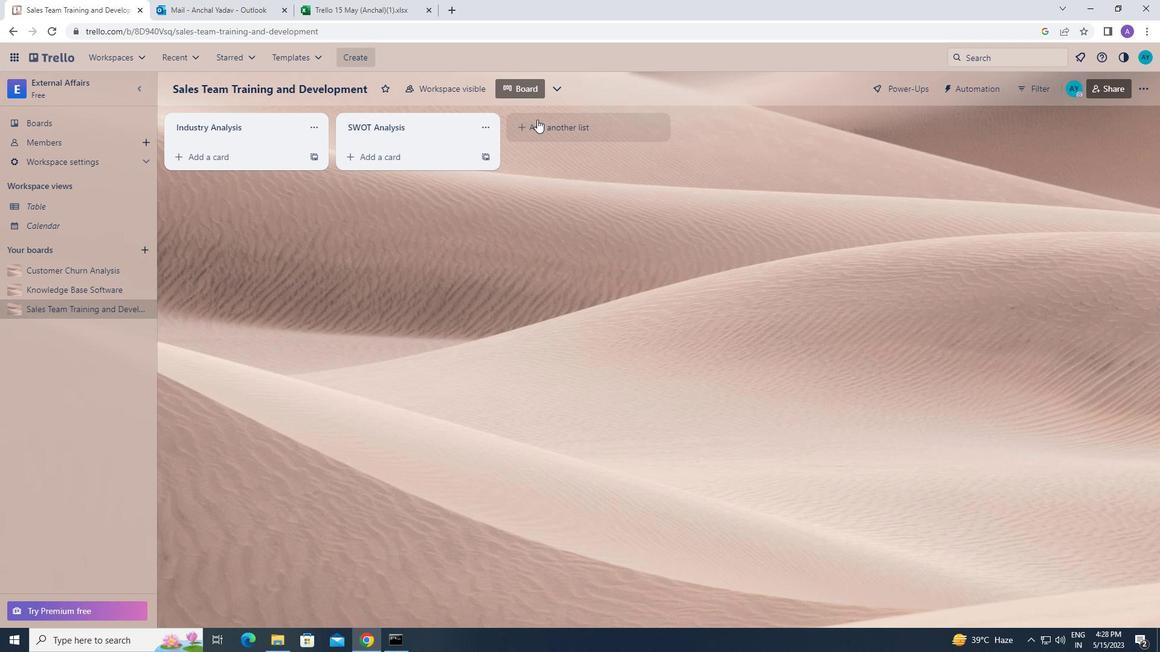 
Action: Mouse moved to (533, 124)
Screenshot: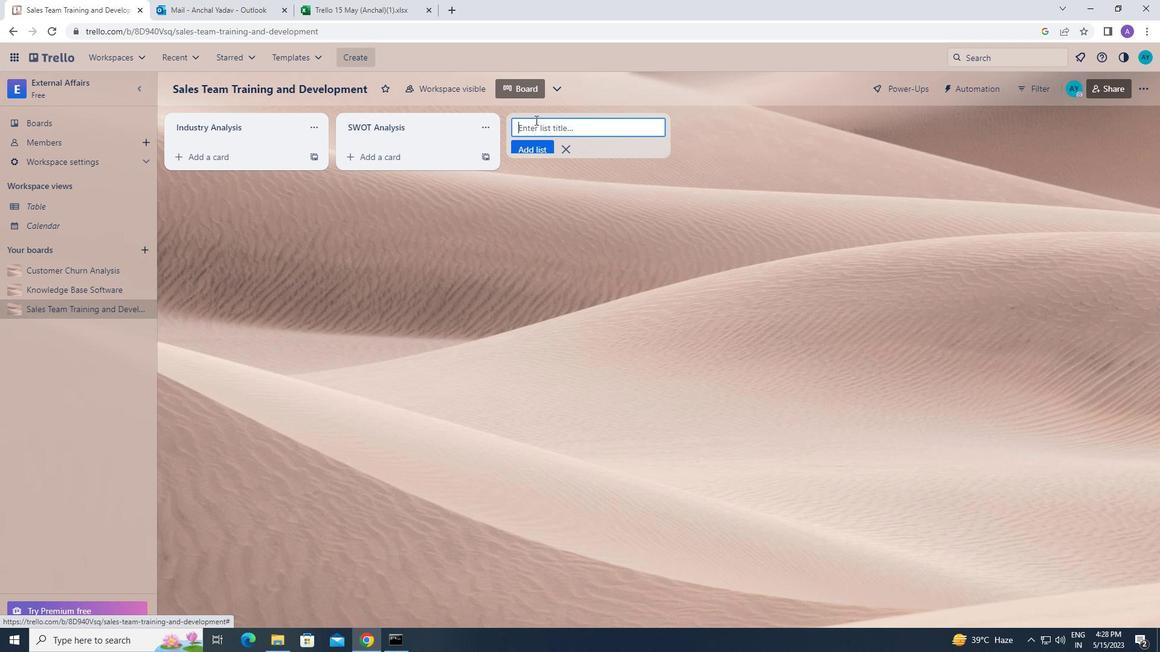 
Action: Mouse pressed left at (533, 124)
Screenshot: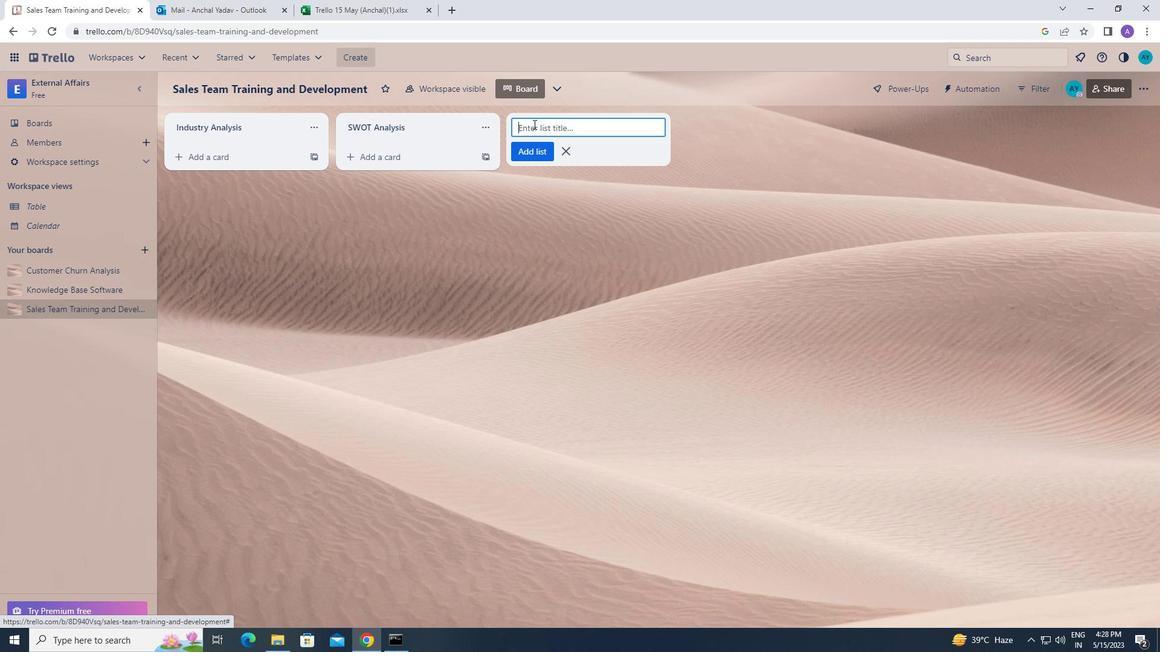 
Action: Key pressed <Key.caps_lock>c<Key.caps_lock>ri
Screenshot: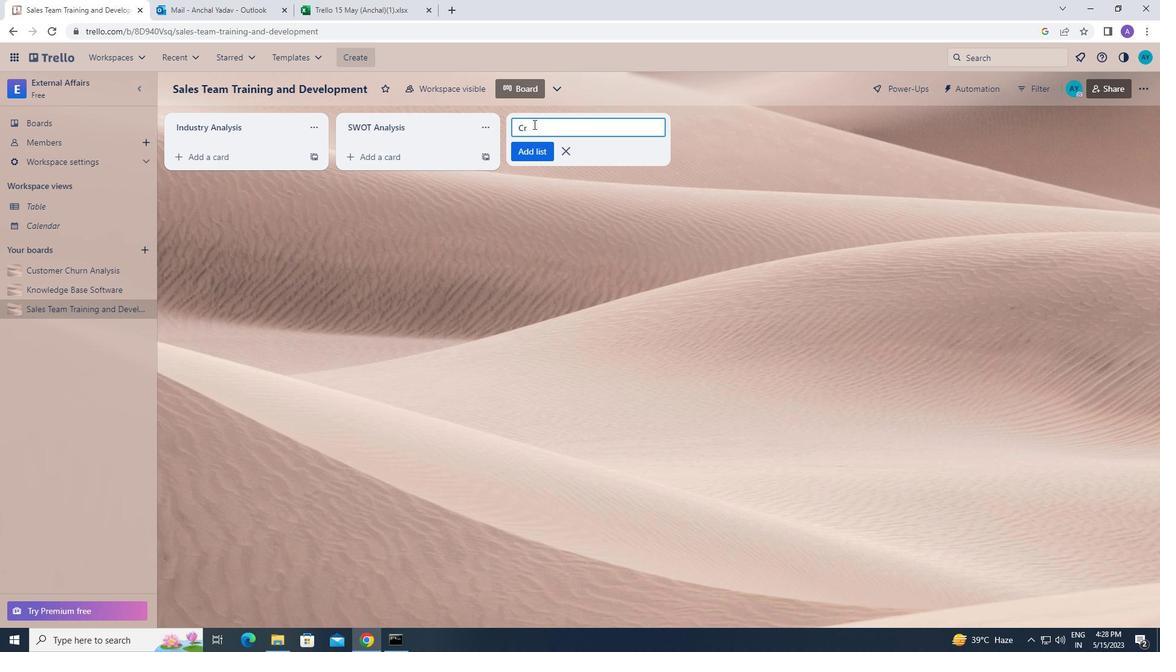 
Action: Mouse moved to (435, 261)
Screenshot: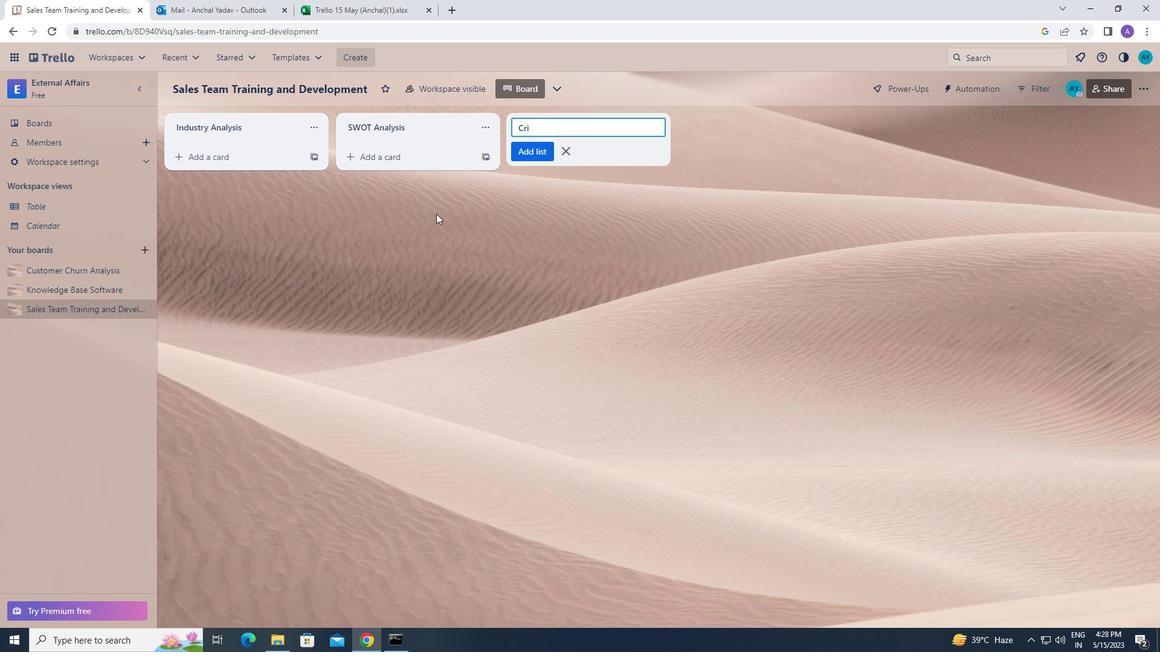 
Action: Key pressed sis<Key.space><Key.caps_lock>m<Key.caps_lock>anagement<Key.enter>
Screenshot: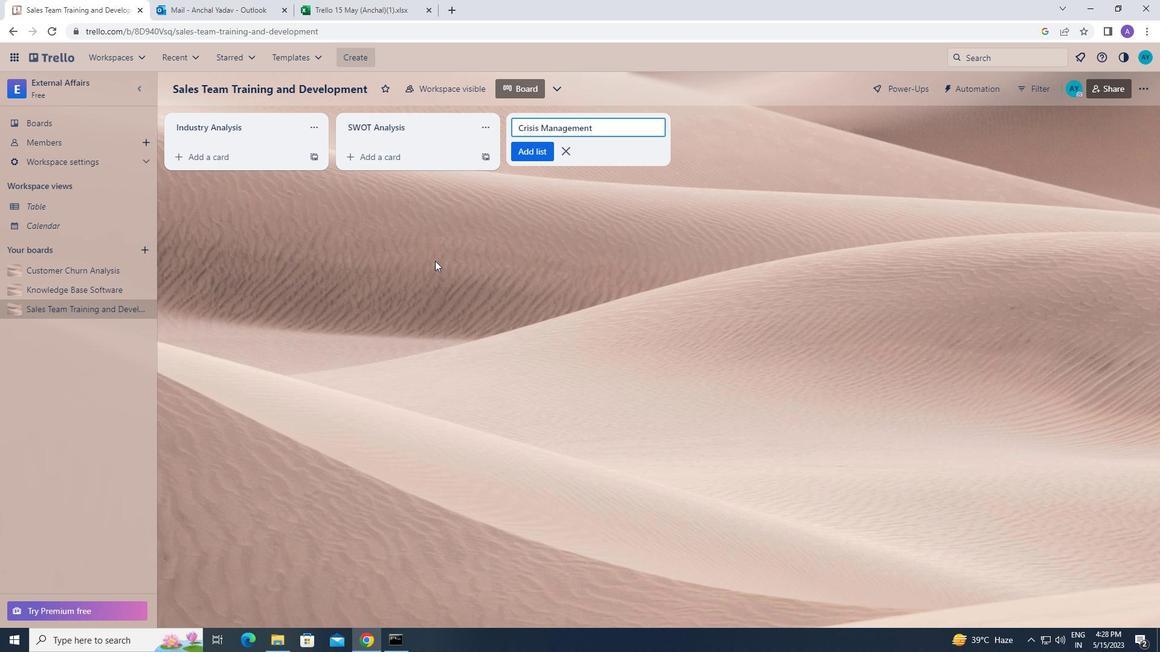
